 Task: Look for products in the category "Flatbreads" from Kontos only.
Action: Mouse moved to (25, 95)
Screenshot: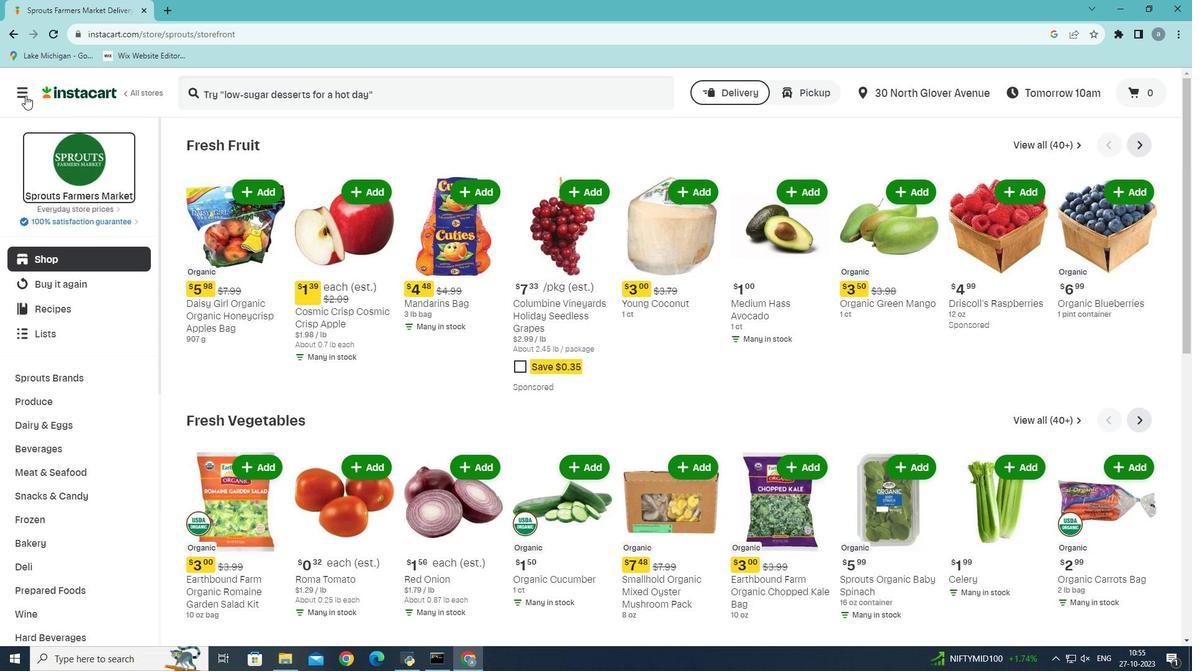 
Action: Mouse pressed left at (25, 95)
Screenshot: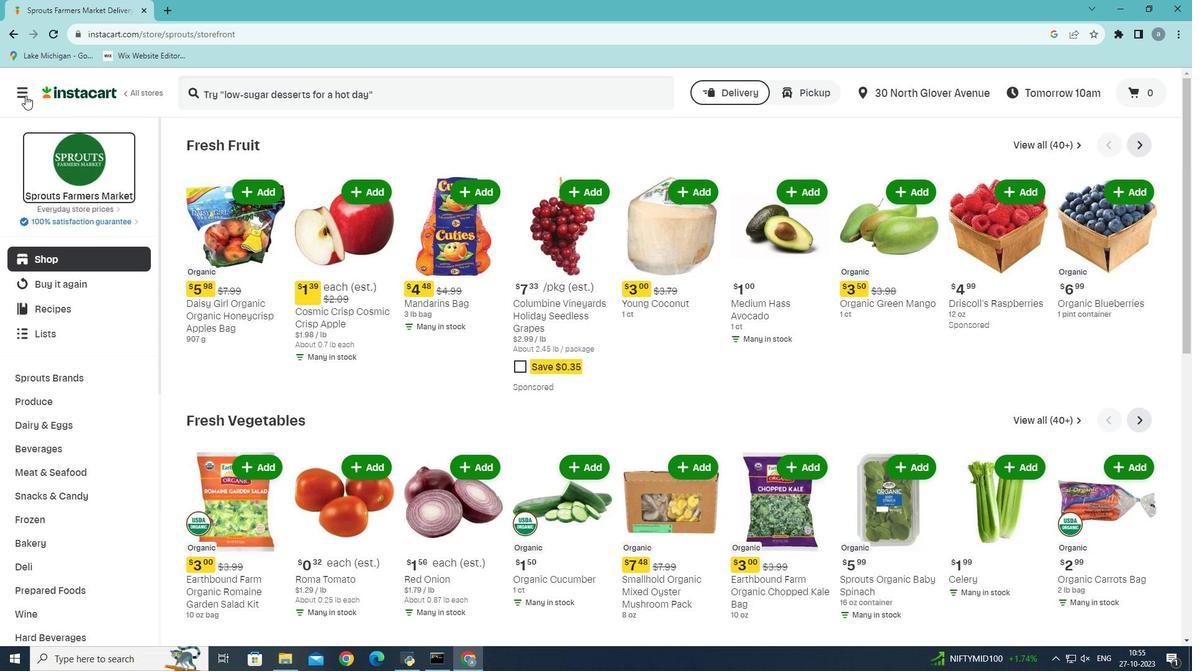 
Action: Mouse moved to (61, 359)
Screenshot: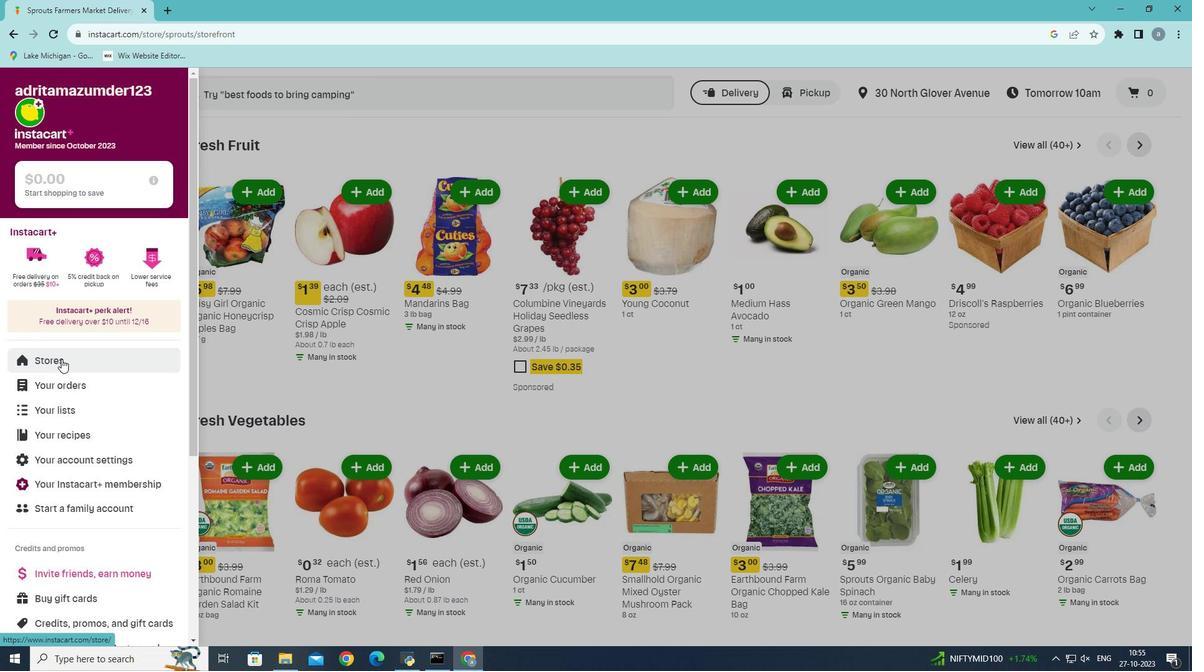 
Action: Mouse pressed left at (61, 359)
Screenshot: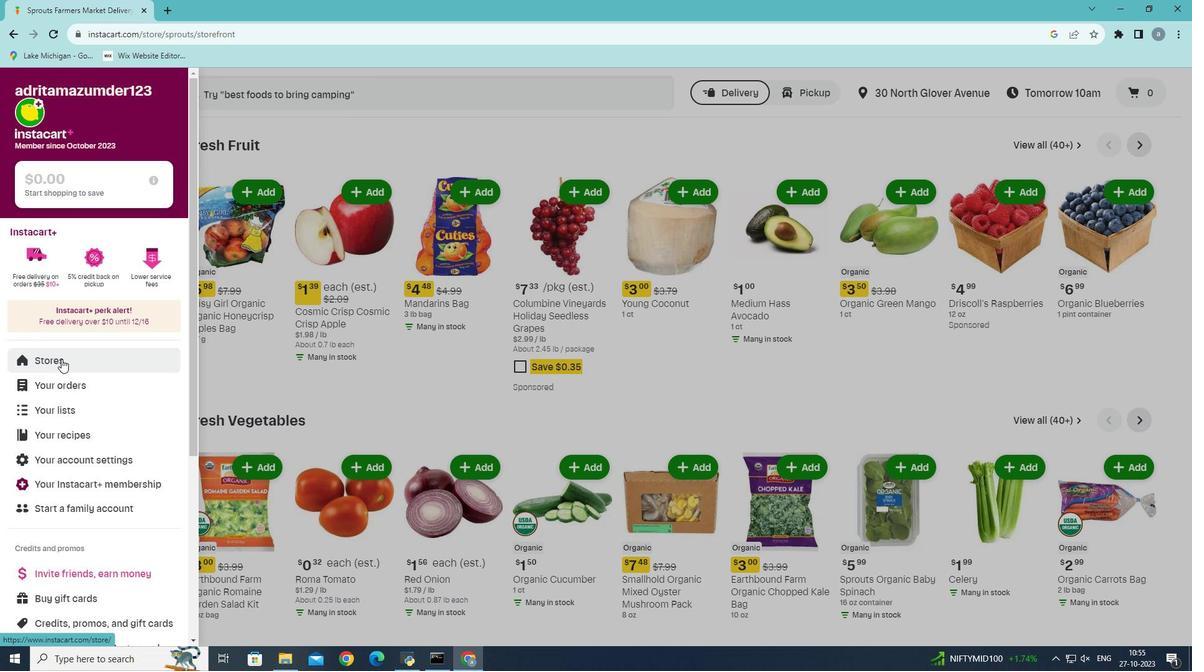 
Action: Mouse moved to (287, 134)
Screenshot: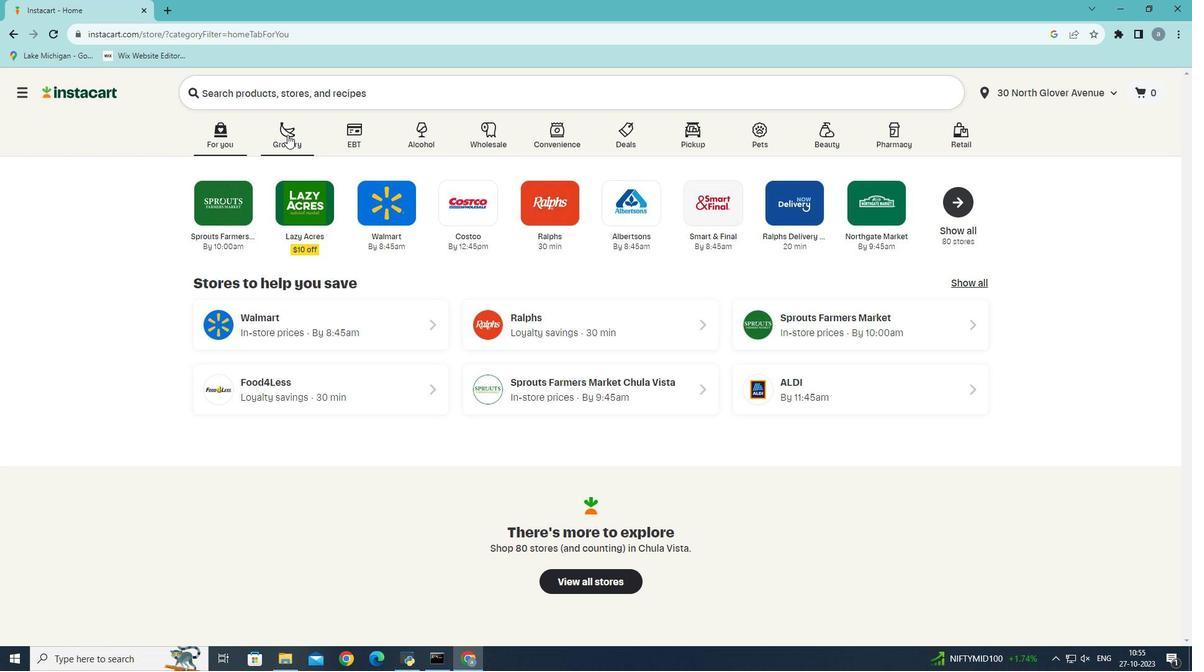 
Action: Mouse pressed left at (287, 134)
Screenshot: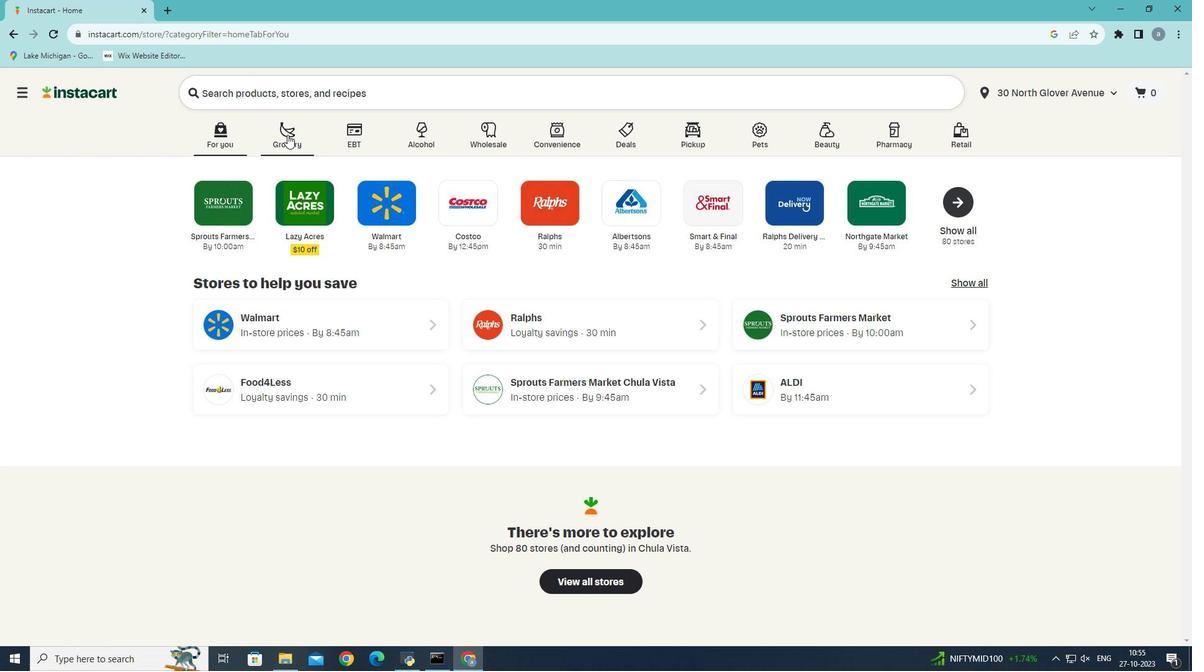 
Action: Mouse moved to (292, 350)
Screenshot: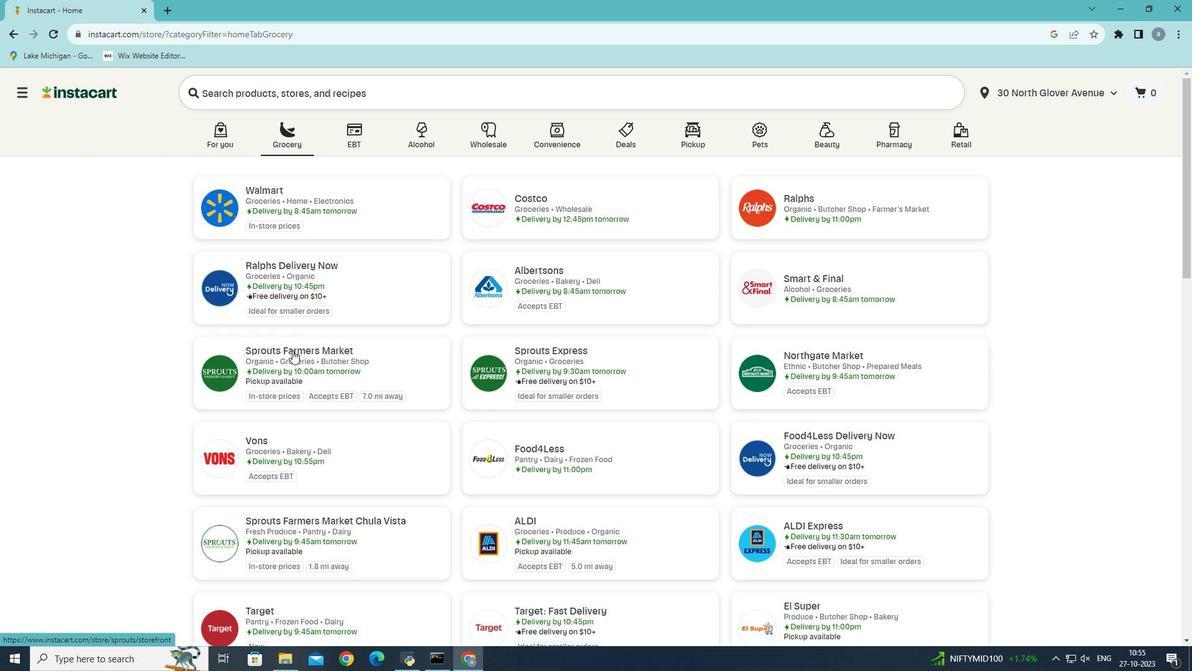 
Action: Mouse pressed left at (292, 350)
Screenshot: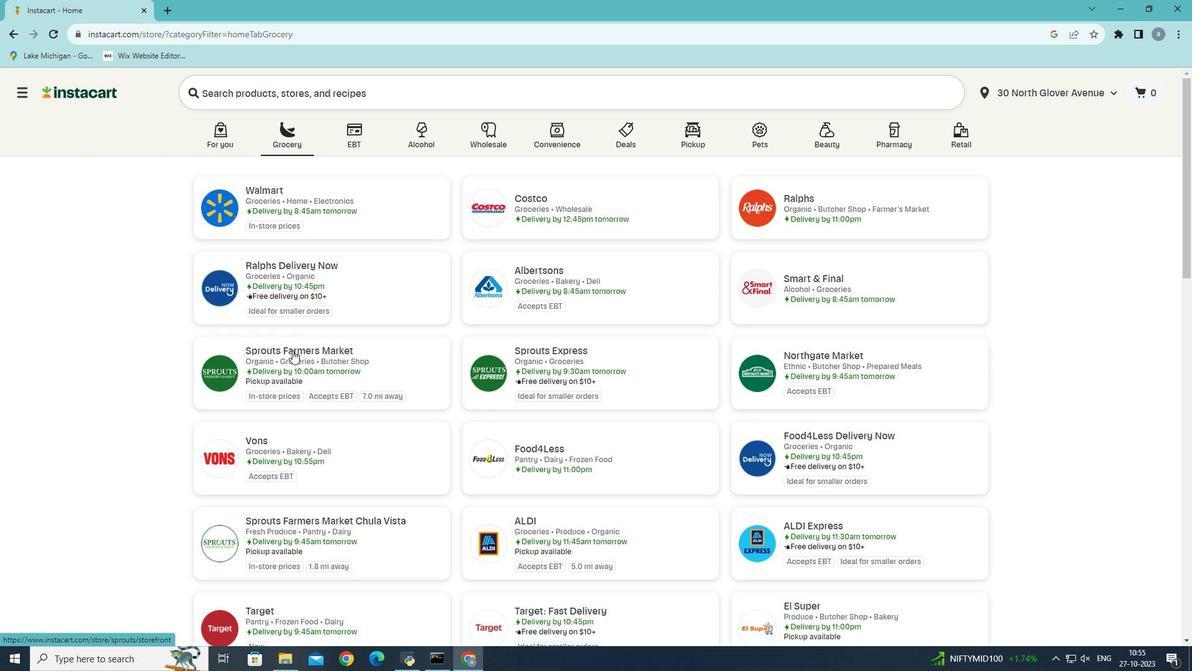 
Action: Mouse moved to (50, 541)
Screenshot: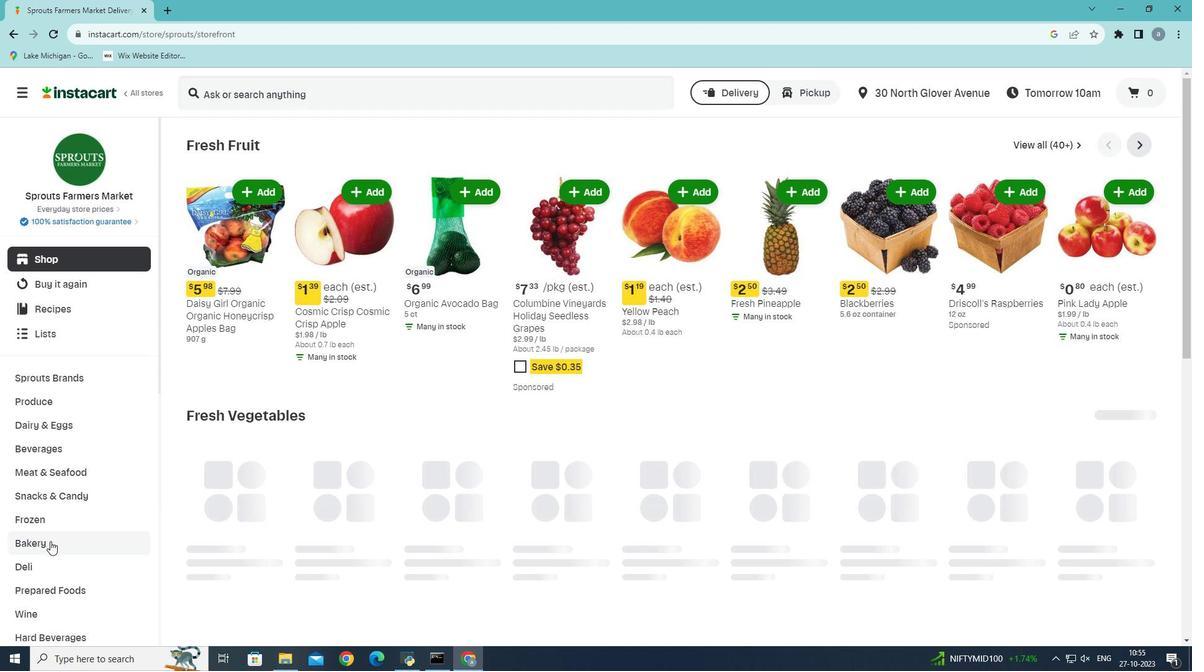 
Action: Mouse pressed left at (50, 541)
Screenshot: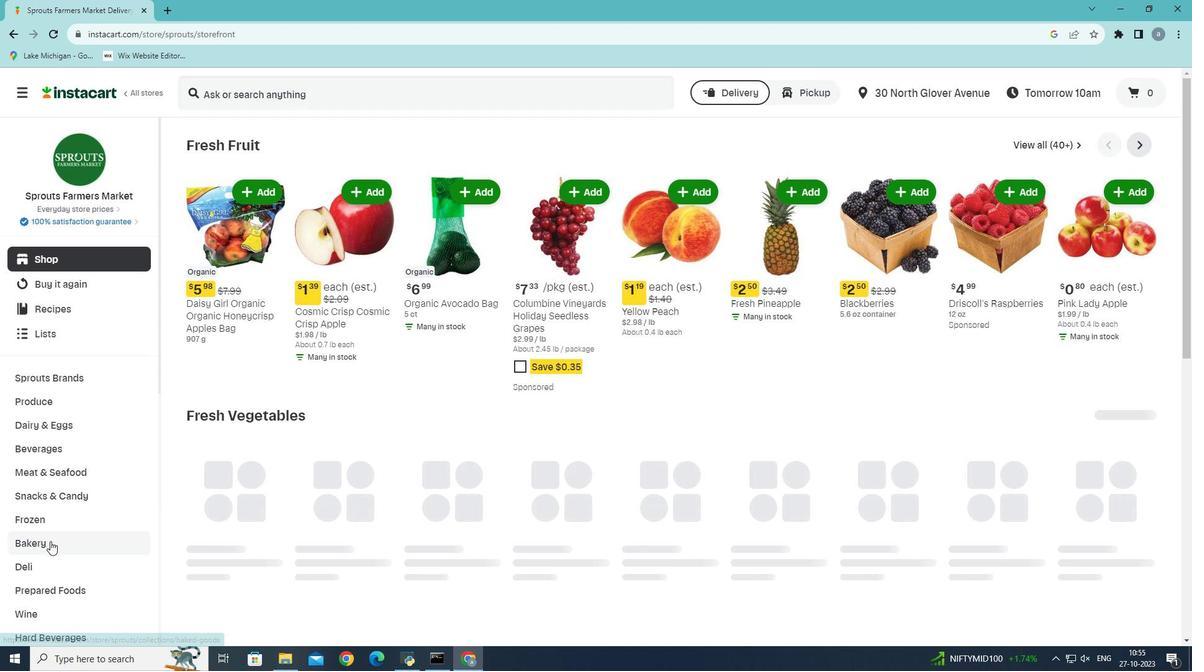 
Action: Mouse moved to (949, 182)
Screenshot: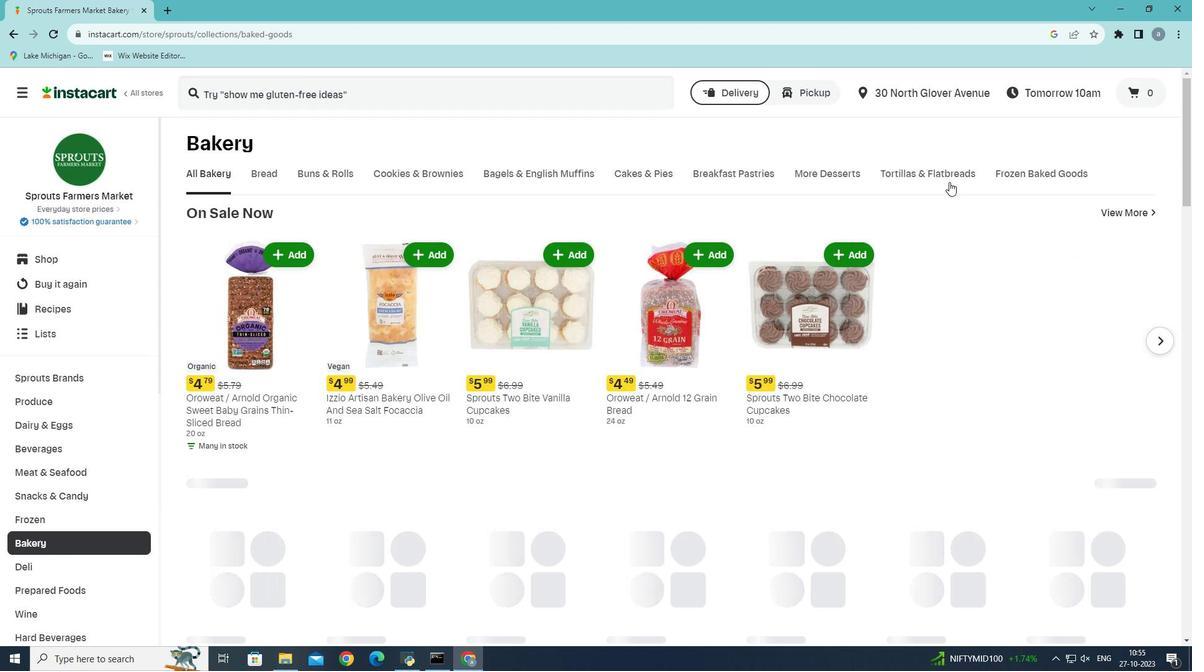 
Action: Mouse pressed left at (949, 182)
Screenshot: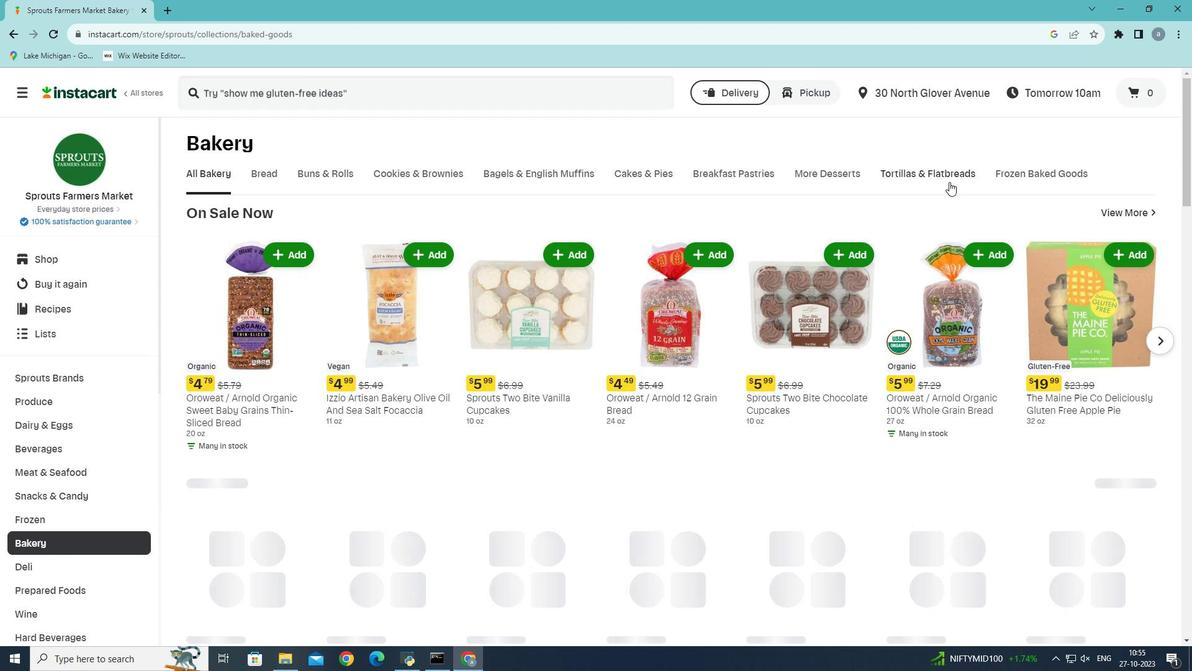 
Action: Mouse moved to (367, 232)
Screenshot: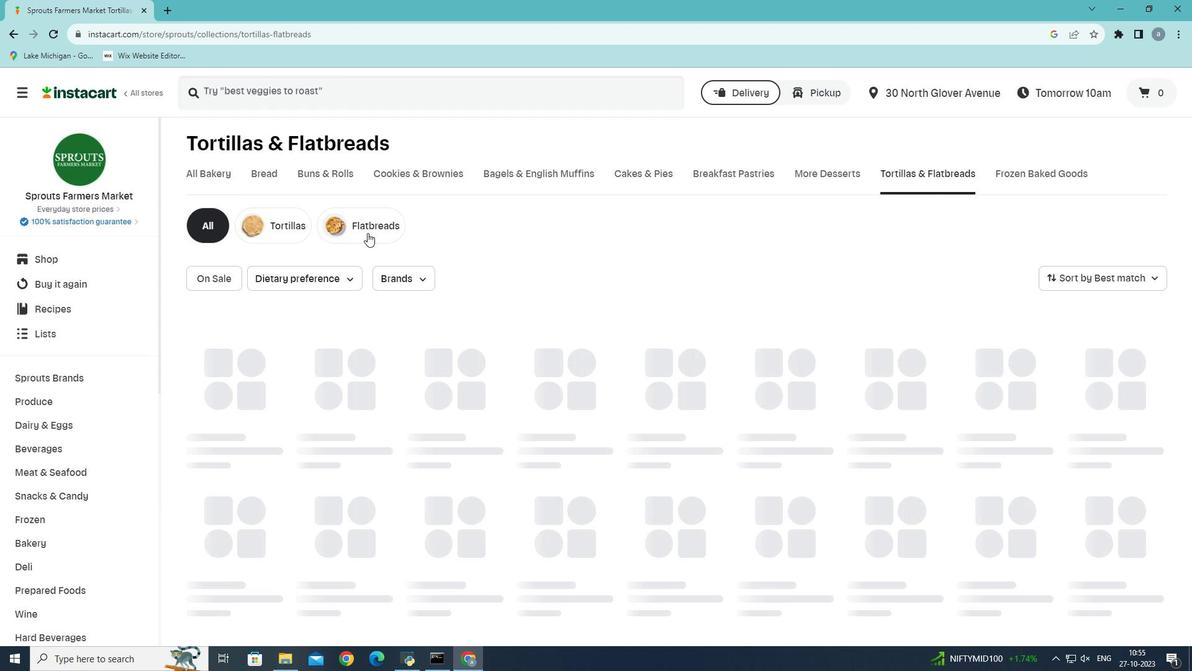 
Action: Mouse pressed left at (367, 232)
Screenshot: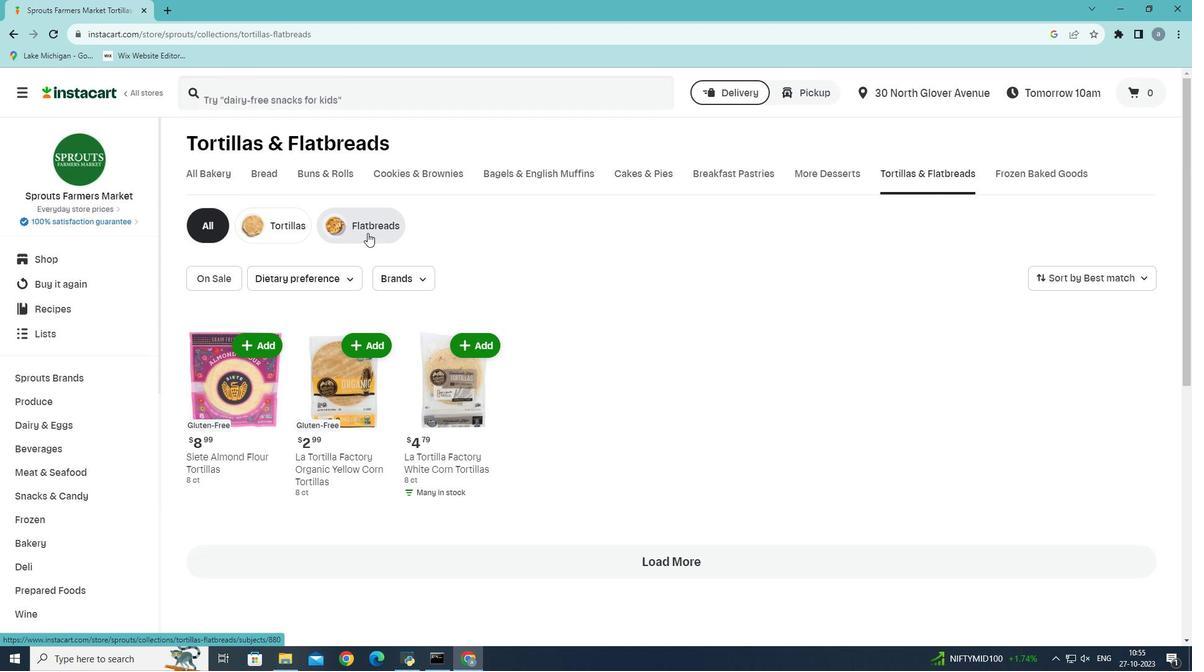 
Action: Mouse moved to (422, 280)
Screenshot: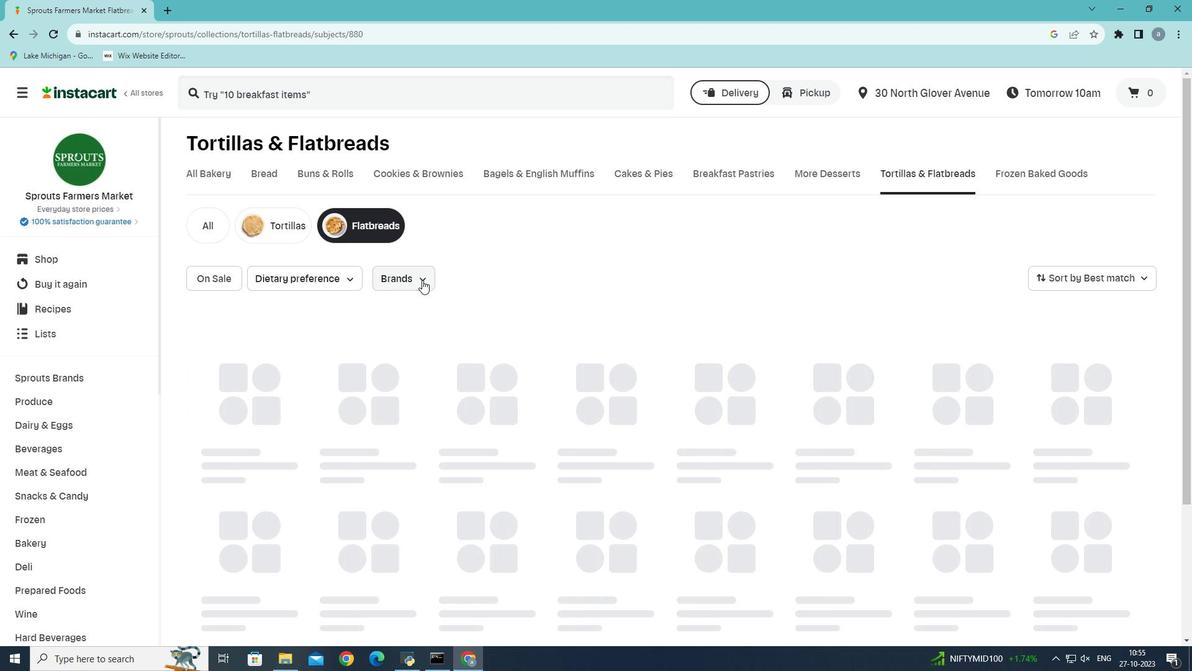 
Action: Mouse pressed left at (422, 280)
Screenshot: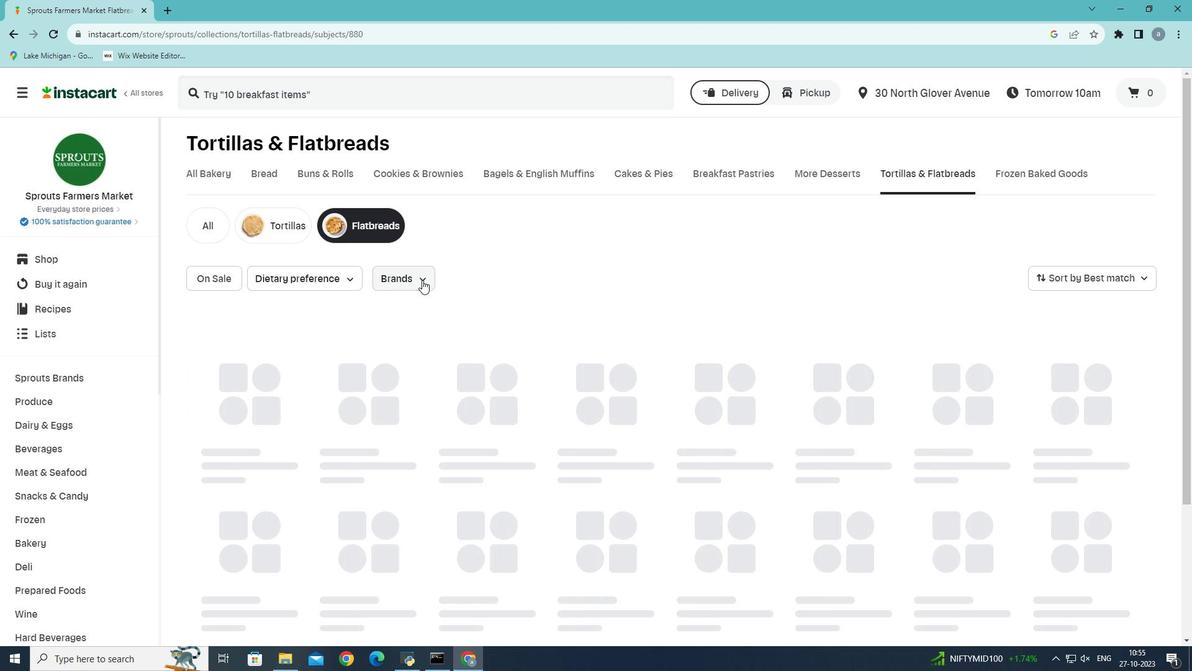 
Action: Mouse moved to (423, 323)
Screenshot: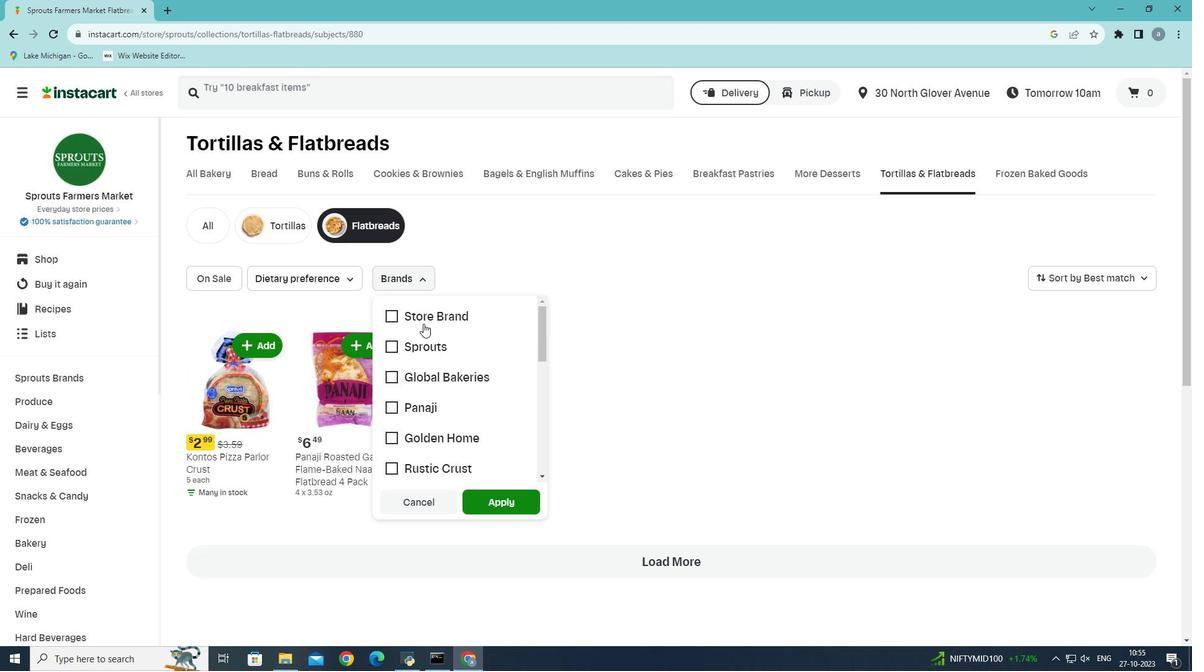 
Action: Mouse scrolled (423, 323) with delta (0, 0)
Screenshot: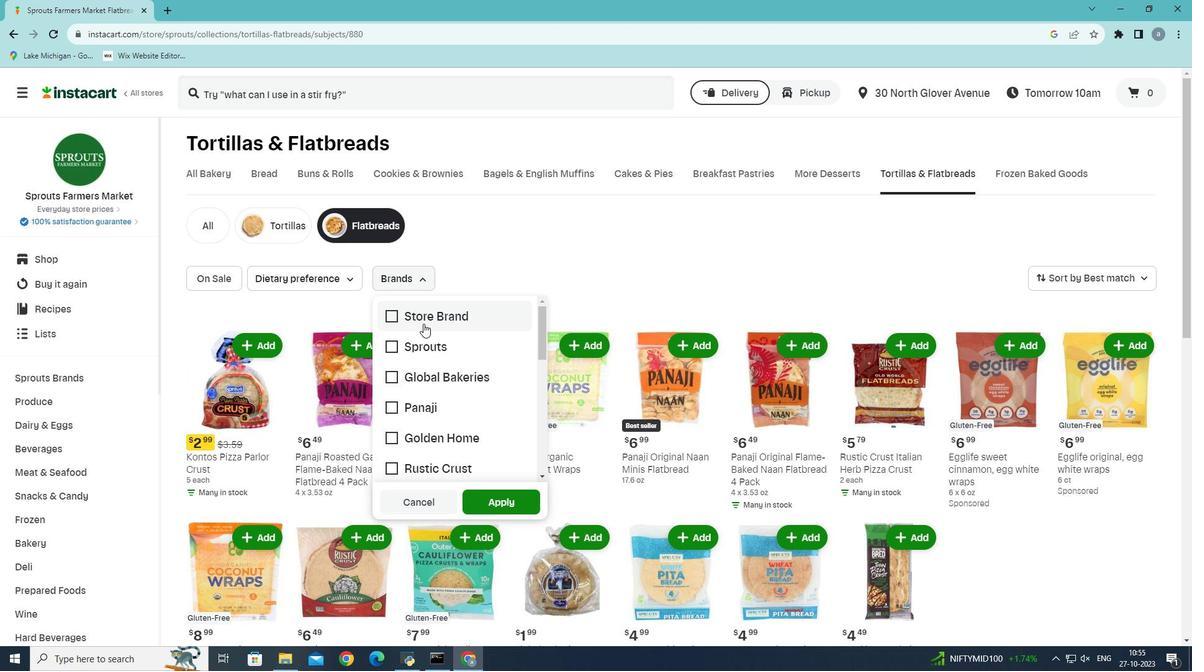 
Action: Mouse scrolled (423, 323) with delta (0, 0)
Screenshot: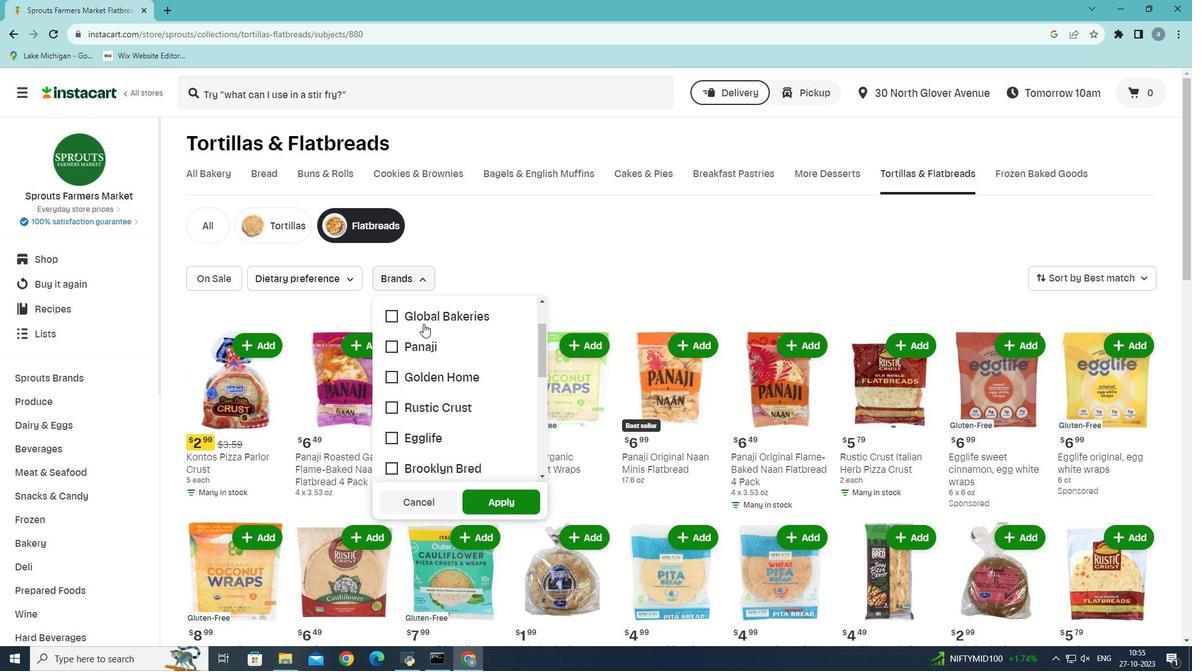 
Action: Mouse moved to (424, 323)
Screenshot: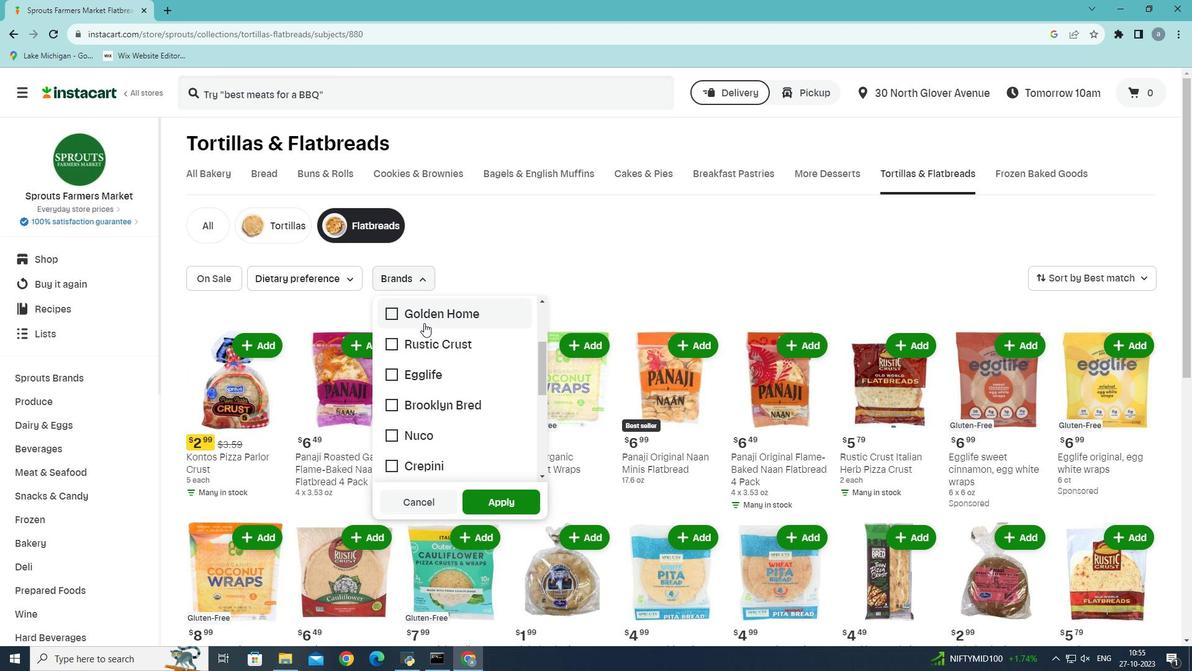 
Action: Mouse scrolled (424, 322) with delta (0, 0)
Screenshot: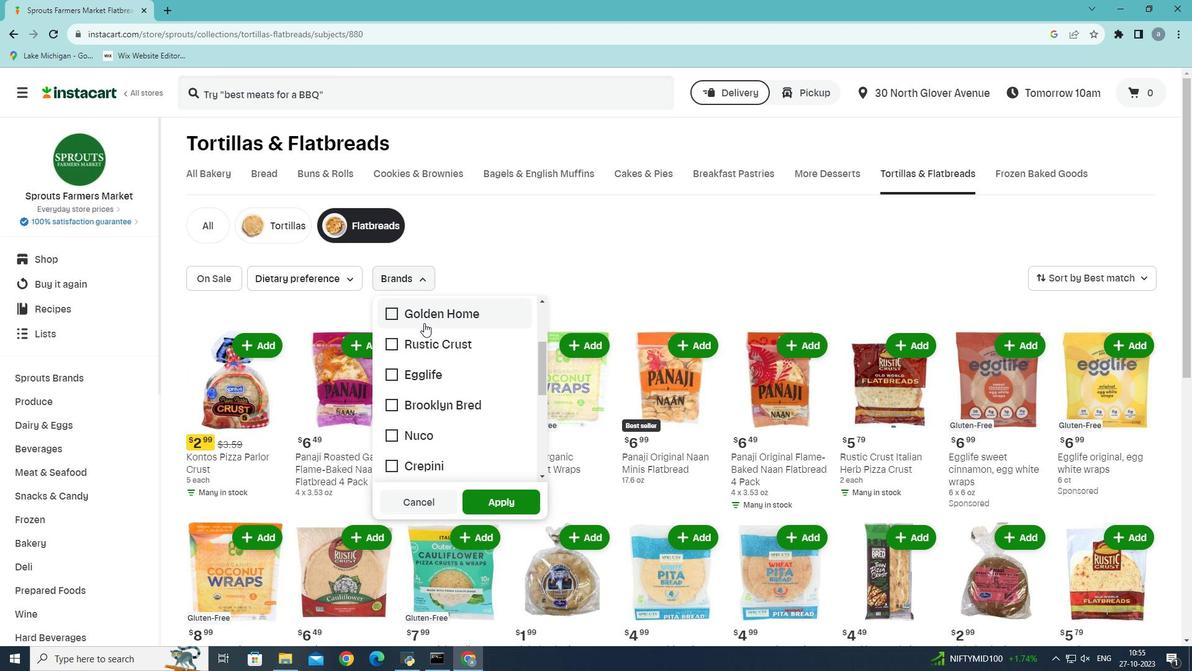 
Action: Mouse moved to (426, 322)
Screenshot: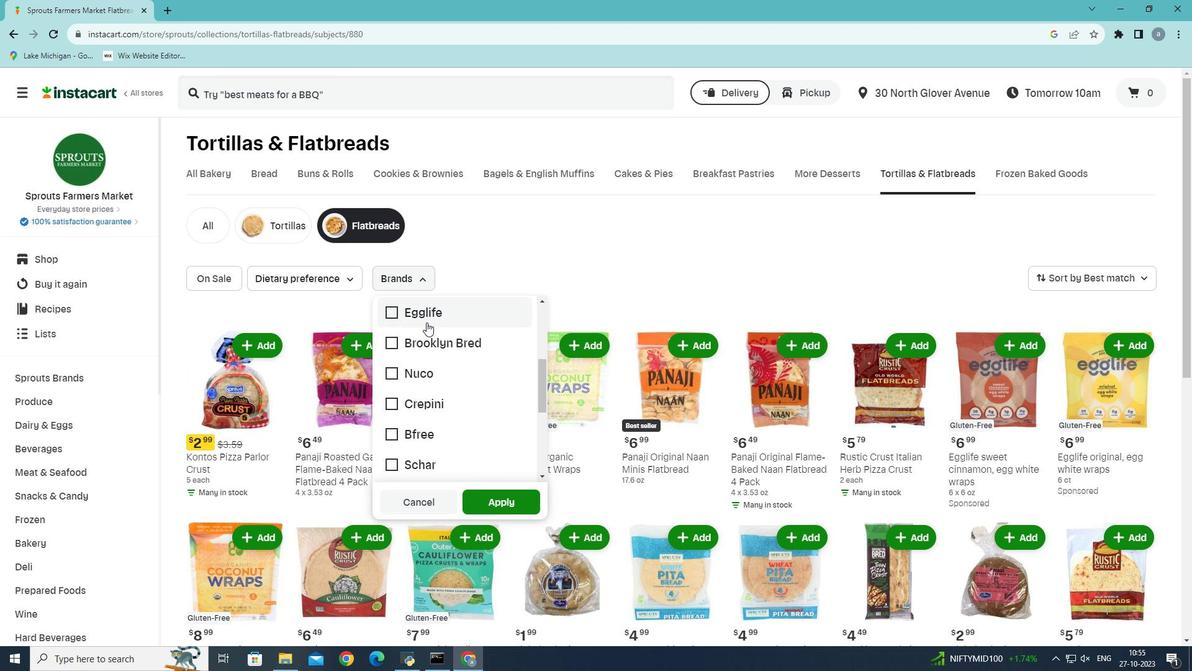 
Action: Mouse scrolled (426, 321) with delta (0, 0)
Screenshot: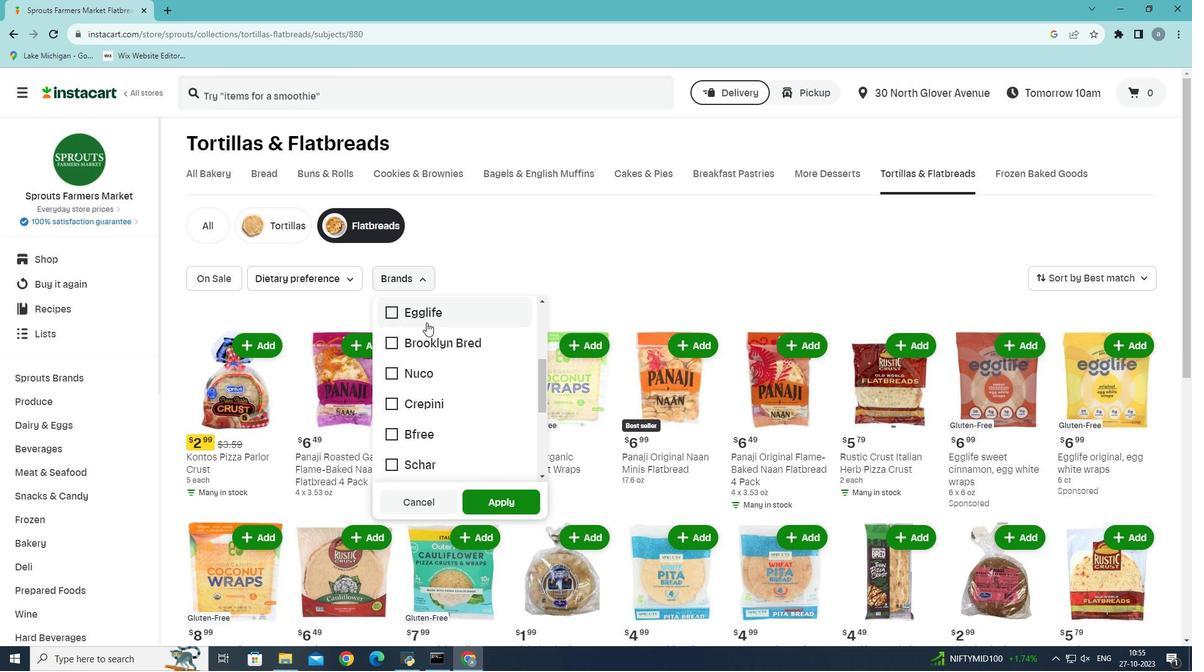 
Action: Mouse scrolled (426, 323) with delta (0, 0)
Screenshot: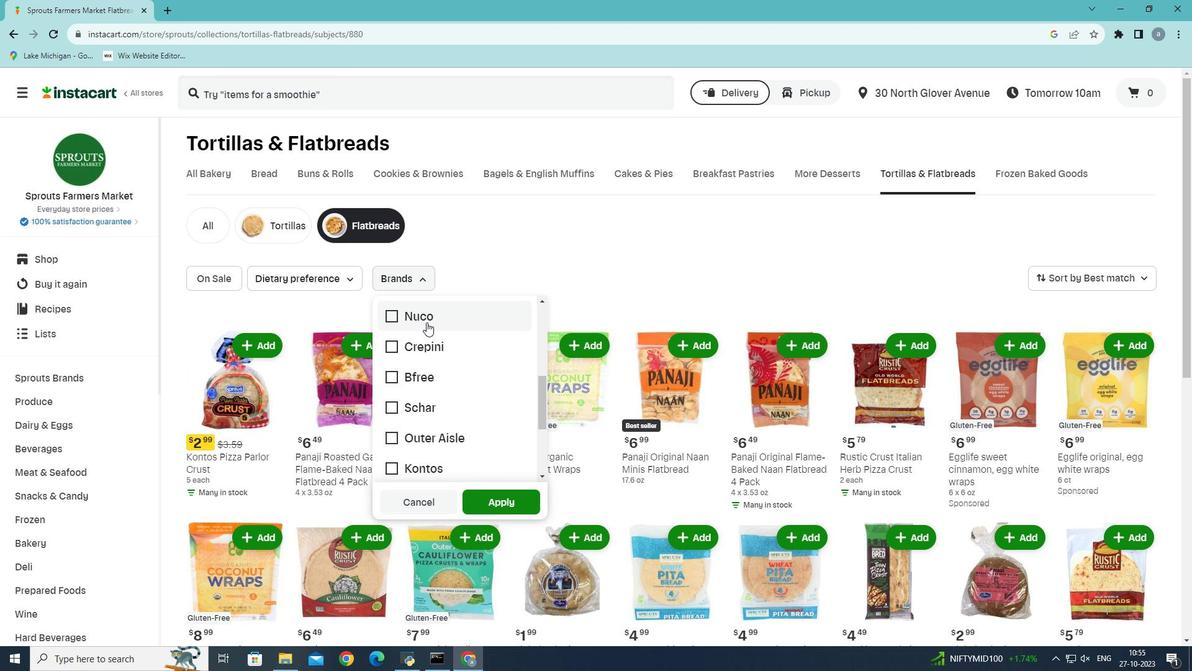 
Action: Mouse scrolled (426, 321) with delta (0, 0)
Screenshot: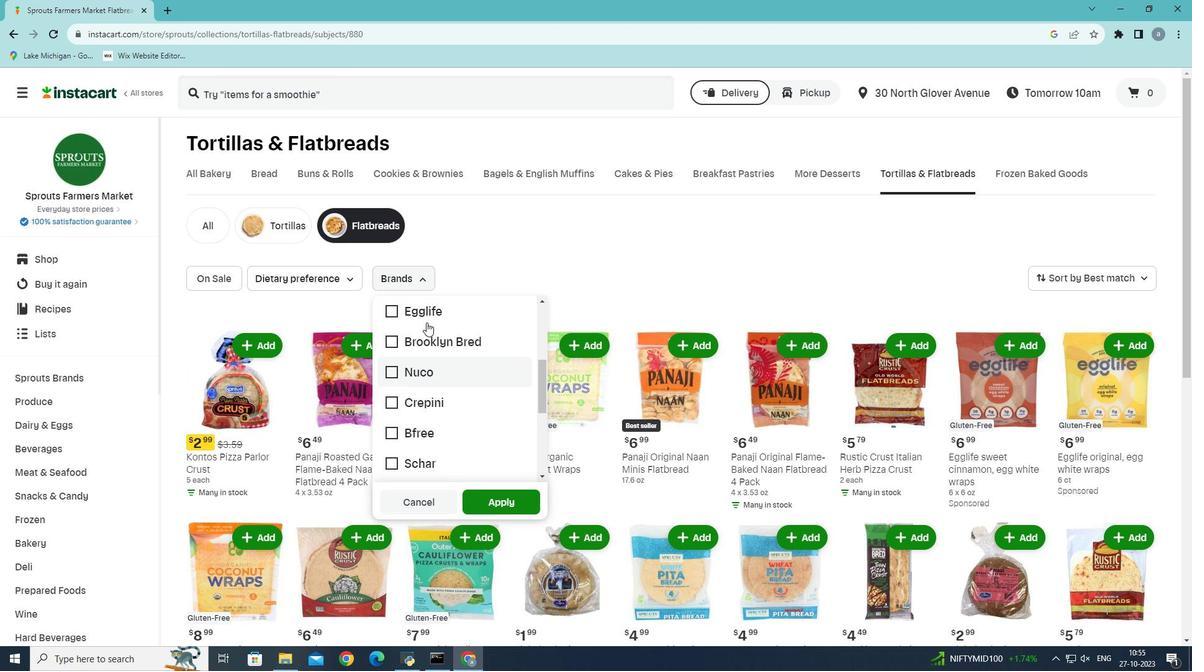 
Action: Mouse scrolled (426, 321) with delta (0, 0)
Screenshot: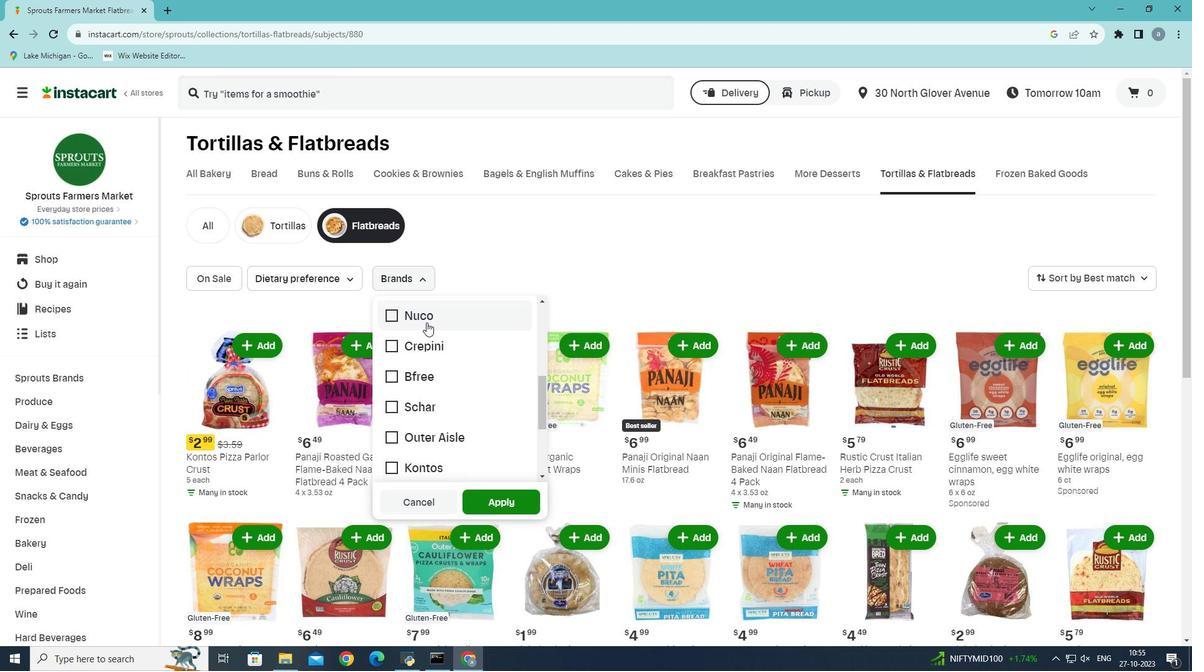 
Action: Mouse scrolled (426, 321) with delta (0, 0)
Screenshot: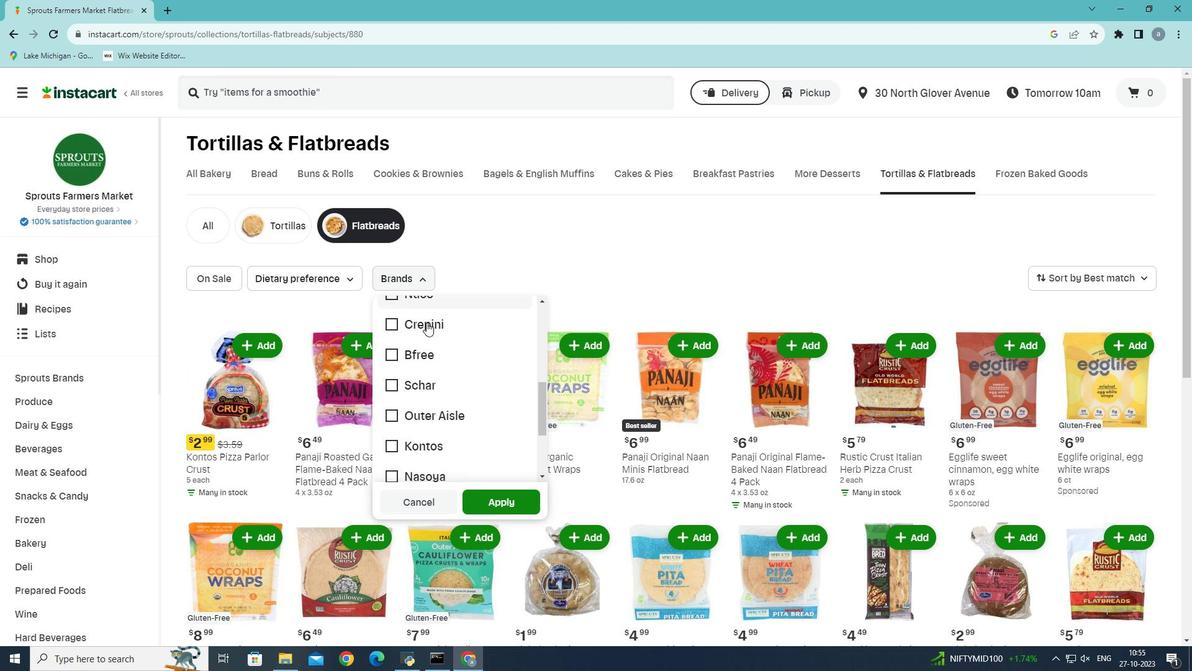 
Action: Mouse scrolled (426, 321) with delta (0, 0)
Screenshot: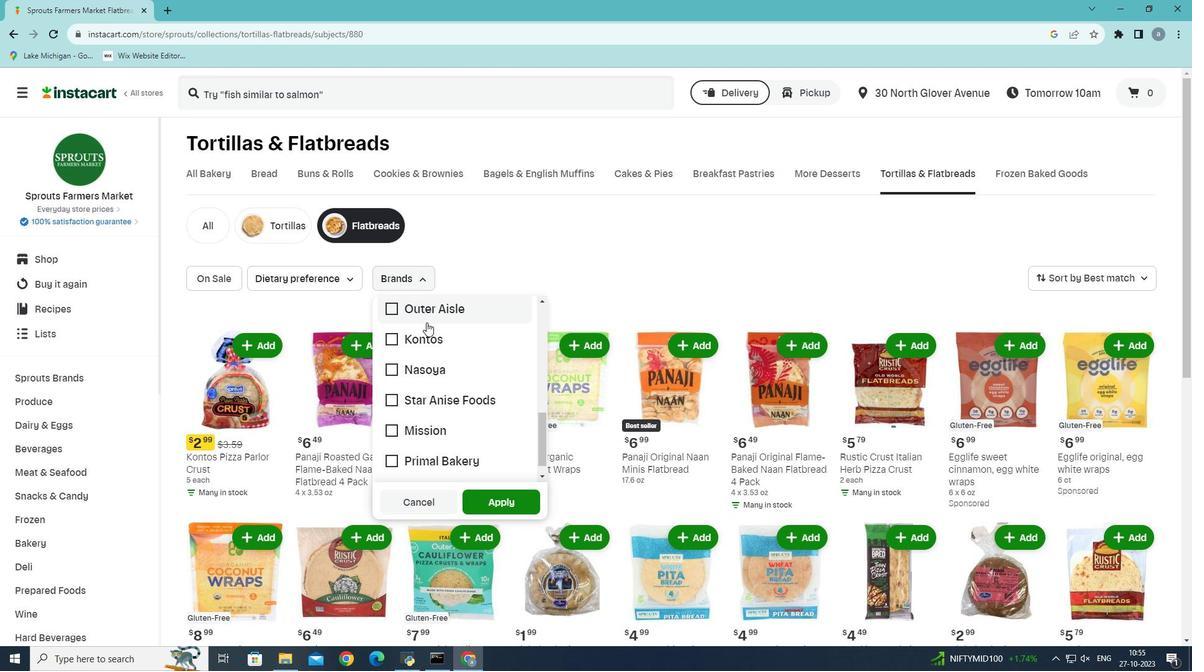 
Action: Mouse scrolled (426, 321) with delta (0, 0)
Screenshot: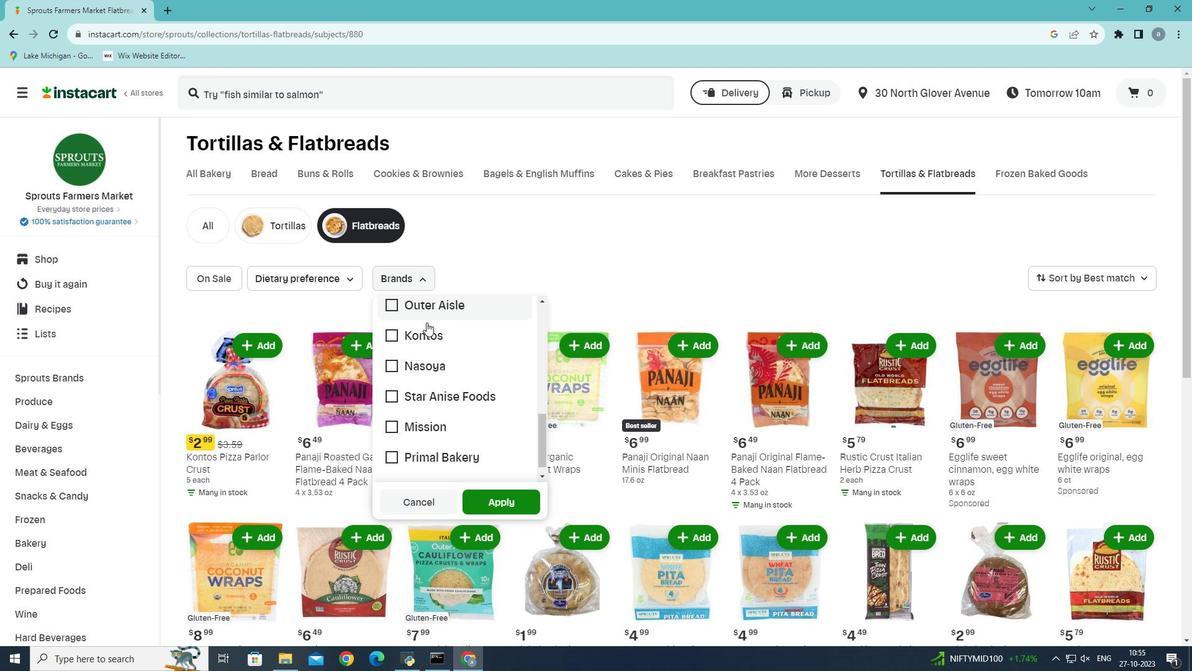 
Action: Mouse moved to (418, 382)
Screenshot: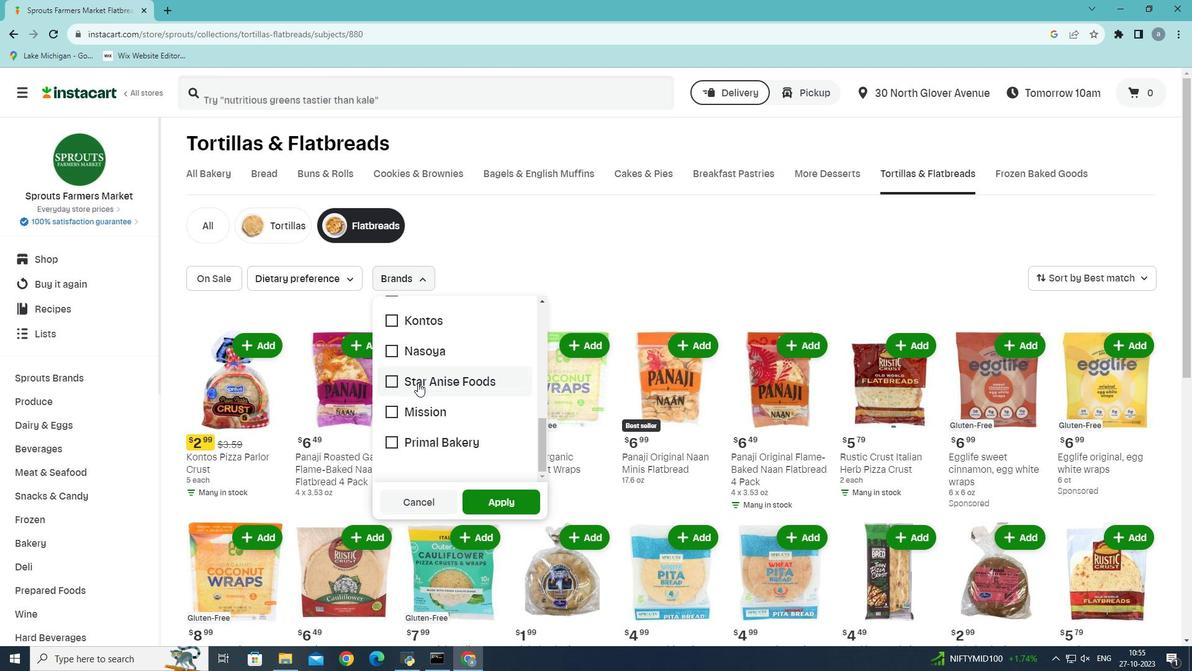 
Action: Mouse scrolled (418, 383) with delta (0, 0)
Screenshot: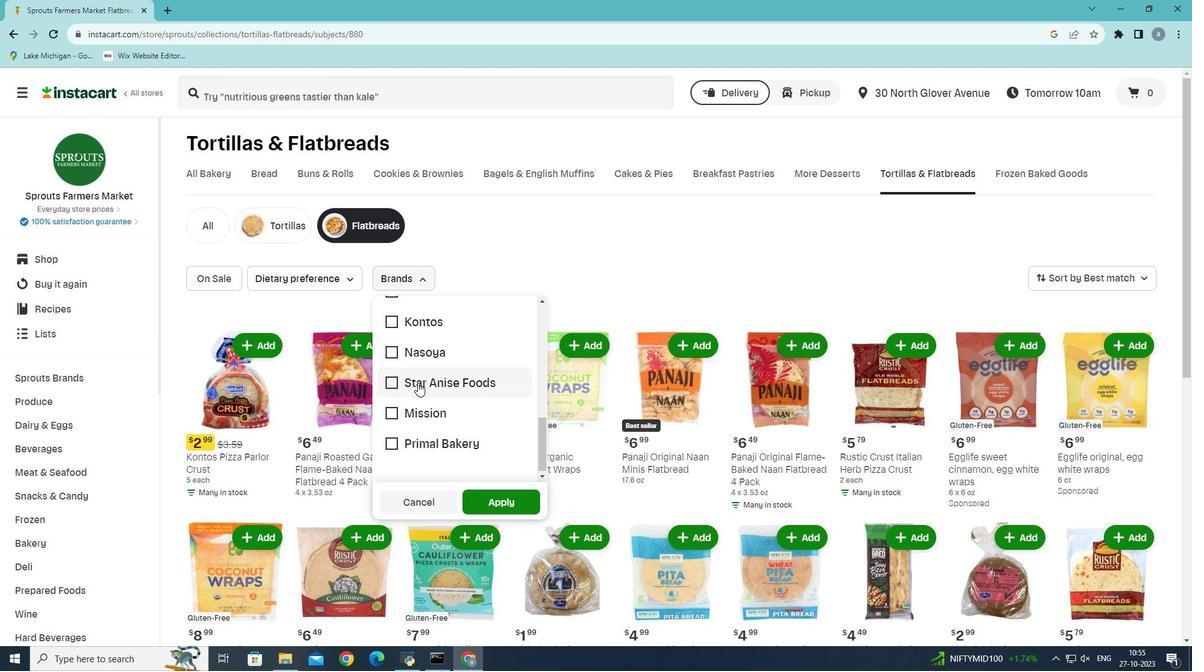 
Action: Mouse scrolled (418, 383) with delta (0, 0)
Screenshot: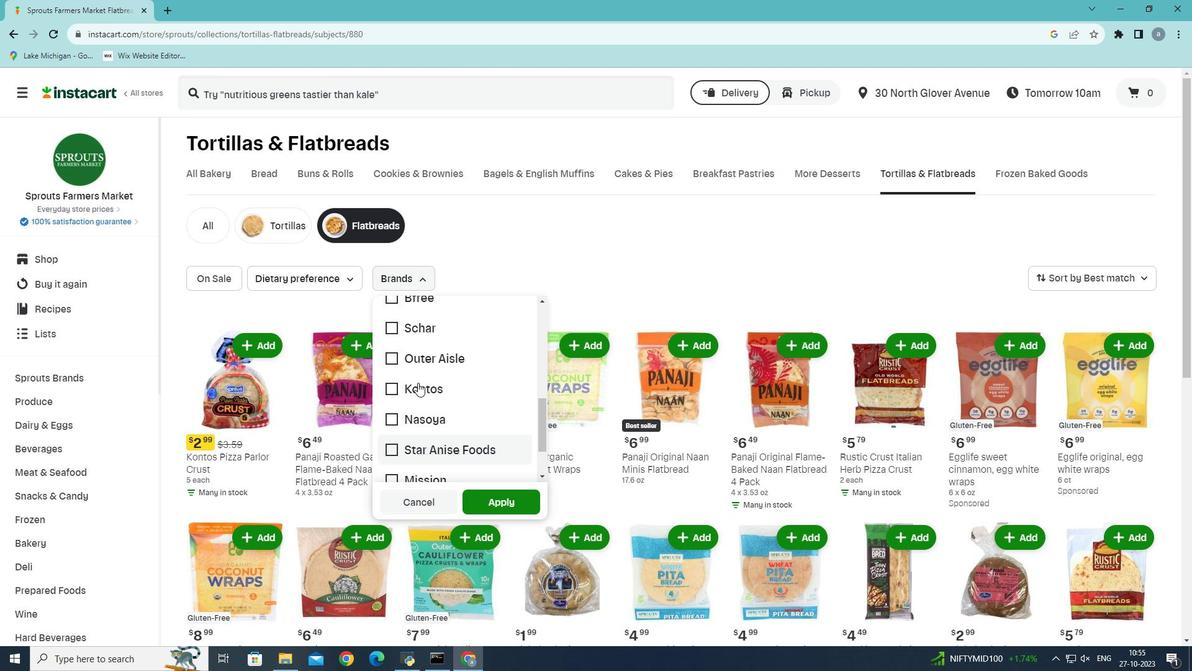 
Action: Mouse moved to (418, 381)
Screenshot: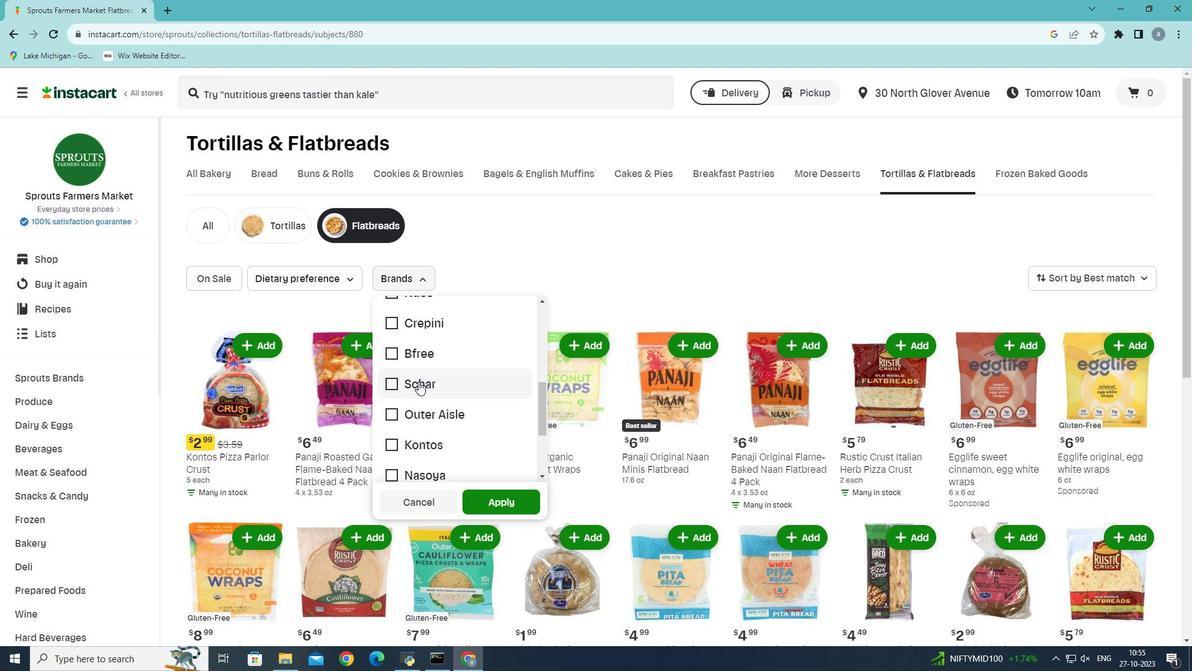 
Action: Mouse scrolled (418, 382) with delta (0, 0)
Screenshot: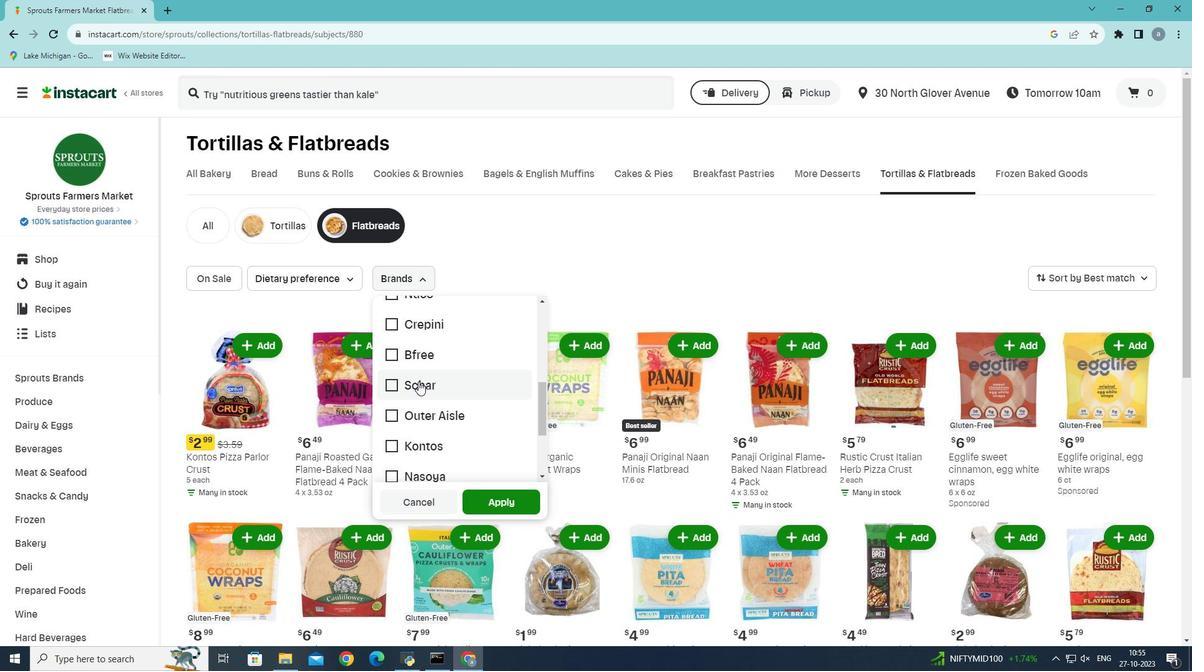 
Action: Mouse scrolled (418, 382) with delta (0, 0)
Screenshot: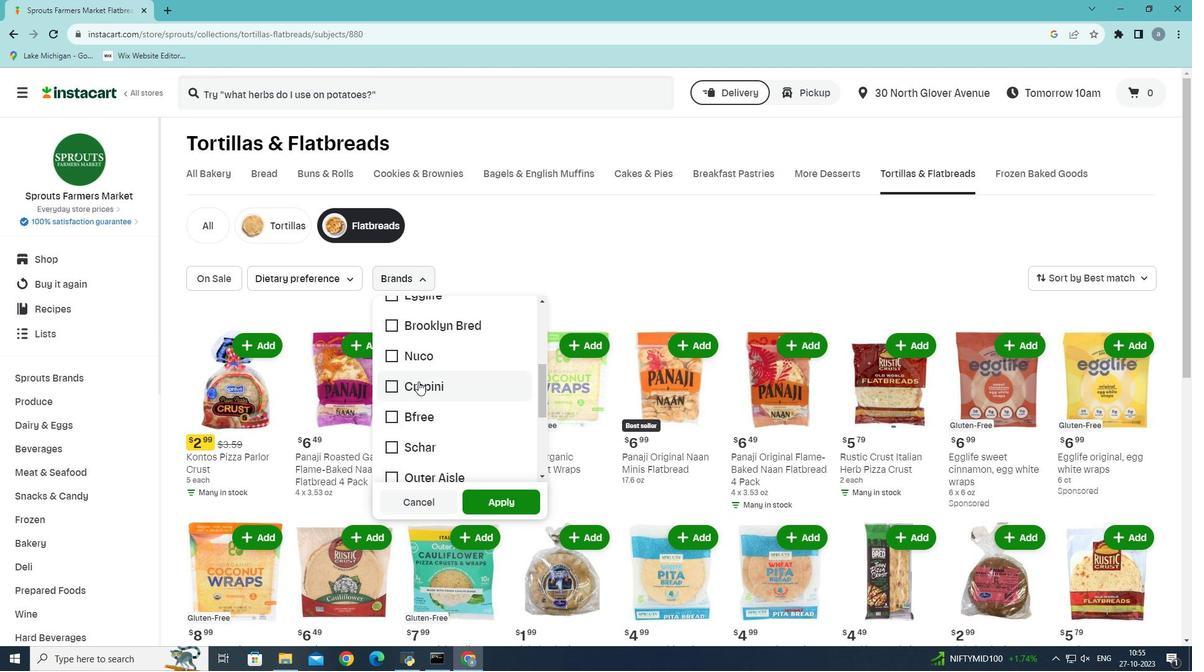 
Action: Mouse moved to (421, 379)
Screenshot: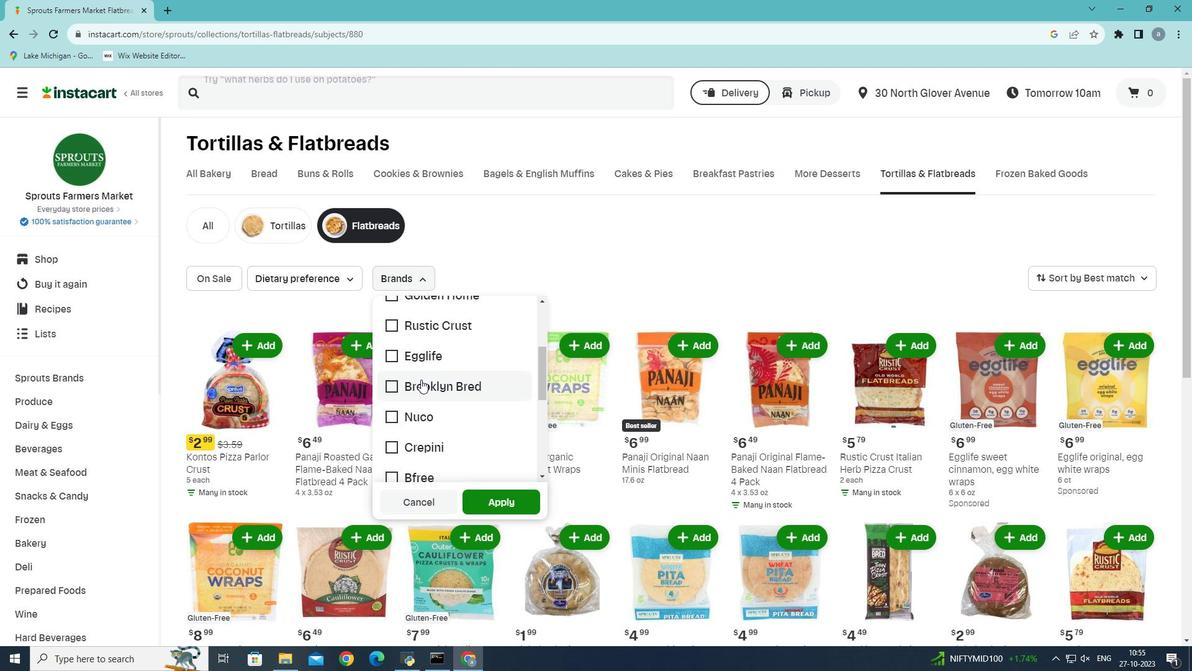 
Action: Mouse scrolled (421, 380) with delta (0, 0)
Screenshot: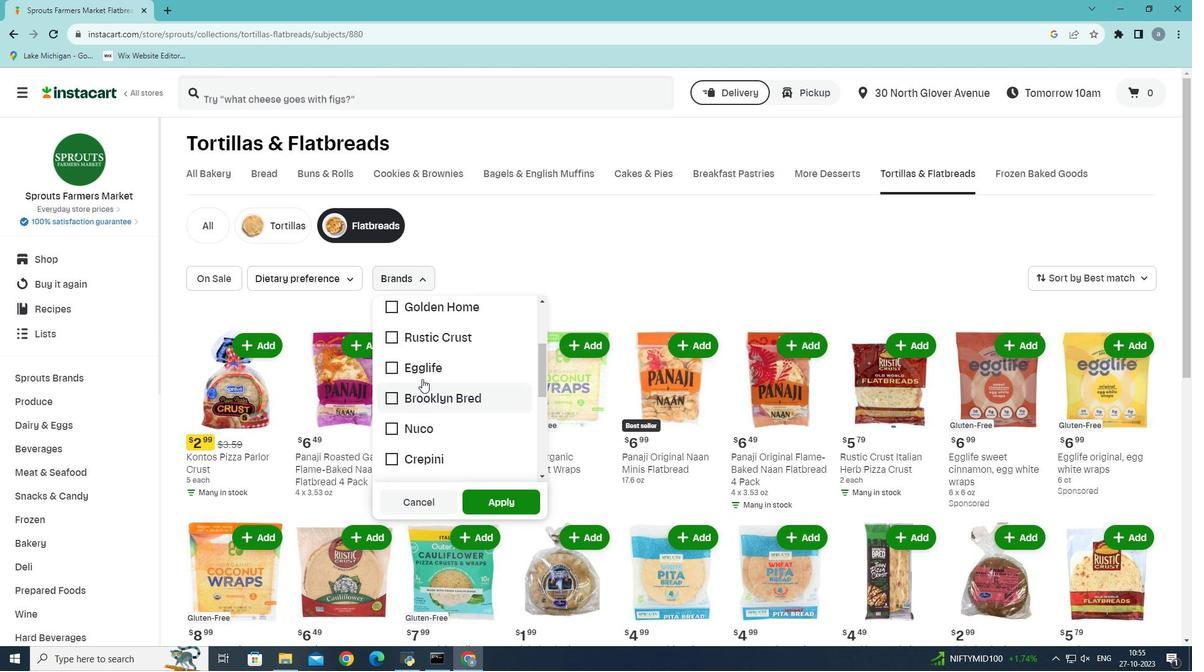 
Action: Mouse moved to (423, 377)
Screenshot: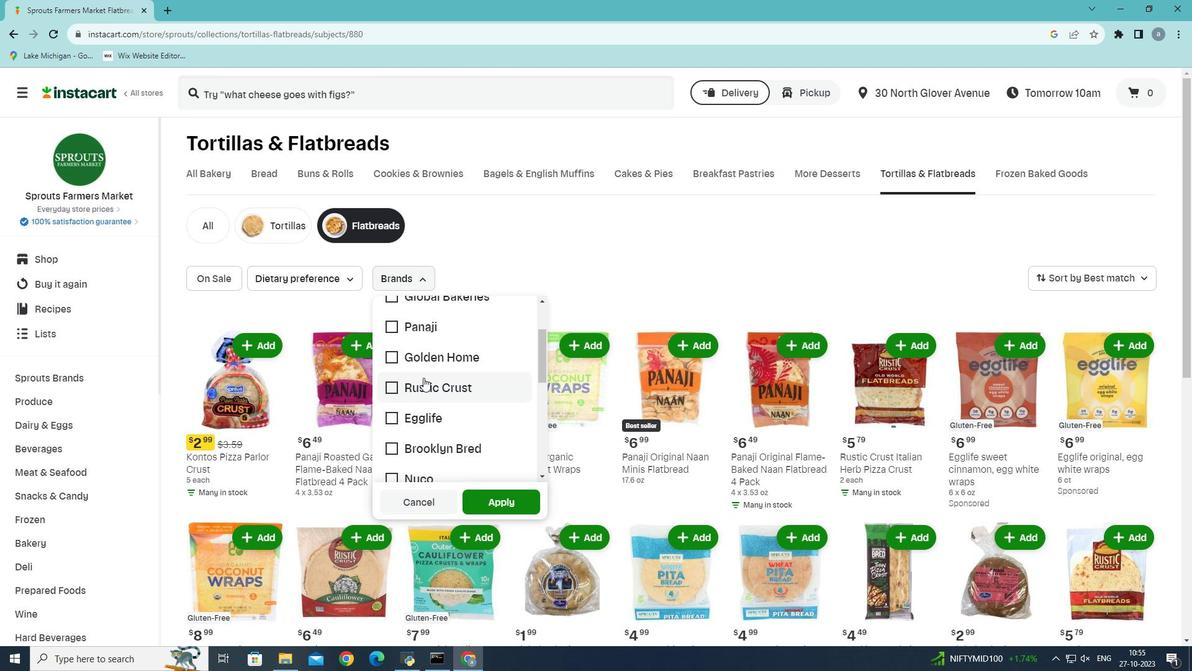 
Action: Mouse scrolled (423, 378) with delta (0, 0)
Screenshot: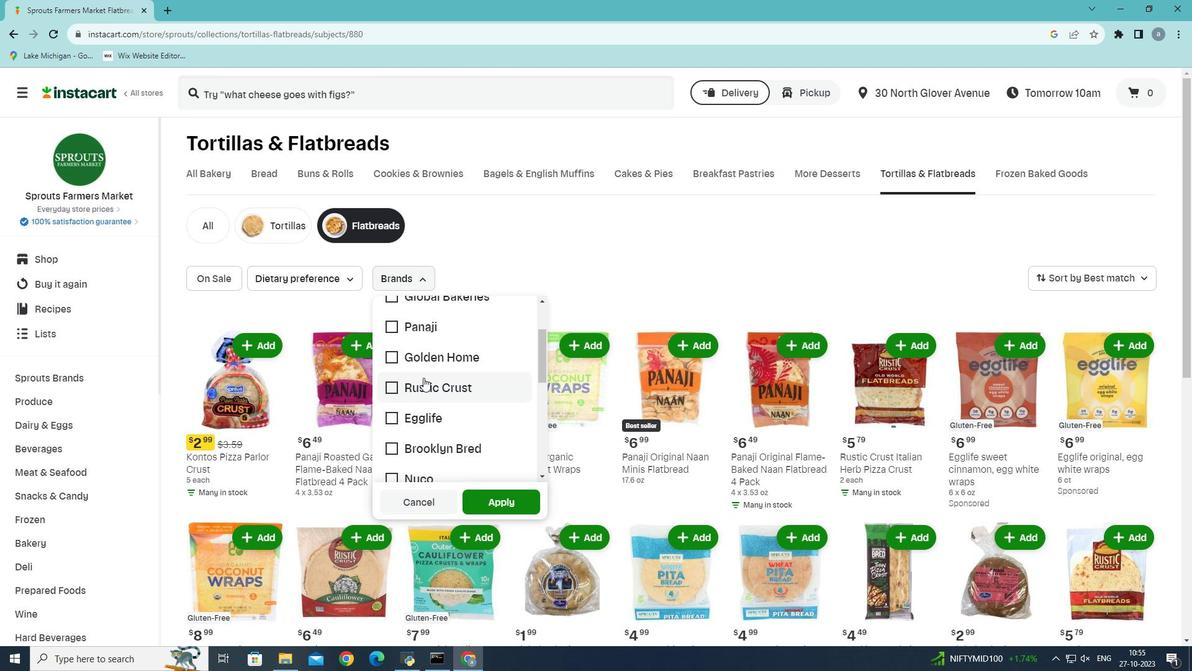 
Action: Mouse moved to (425, 374)
Screenshot: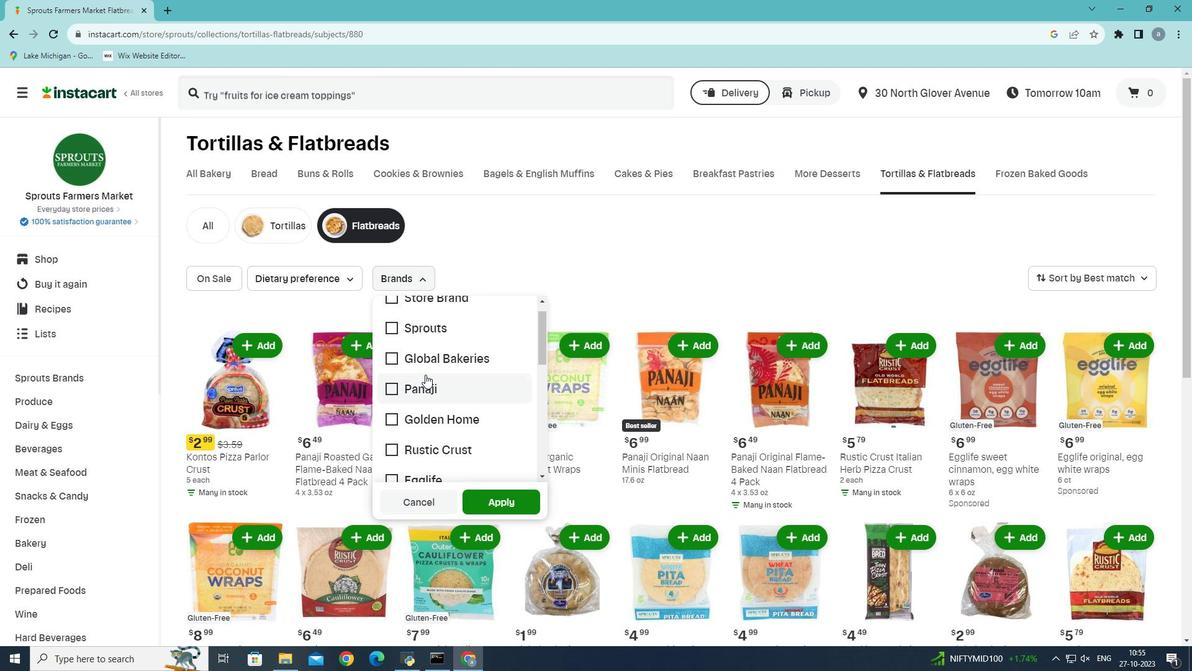 
Action: Mouse scrolled (425, 375) with delta (0, 0)
Screenshot: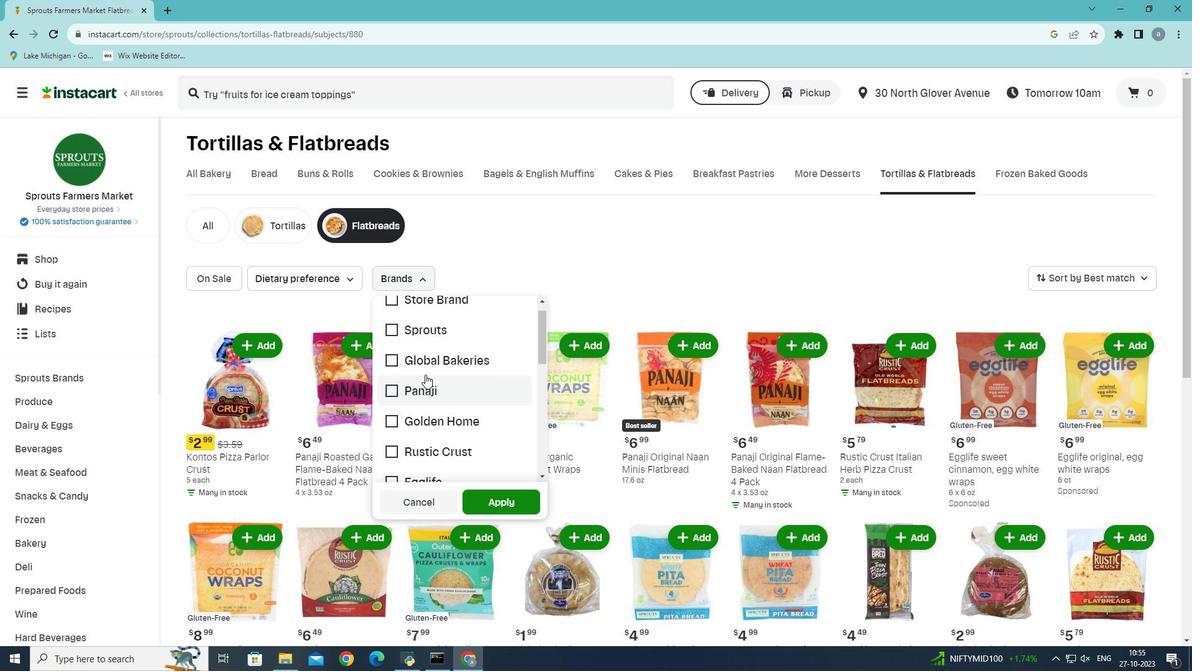 
Action: Mouse moved to (426, 374)
Screenshot: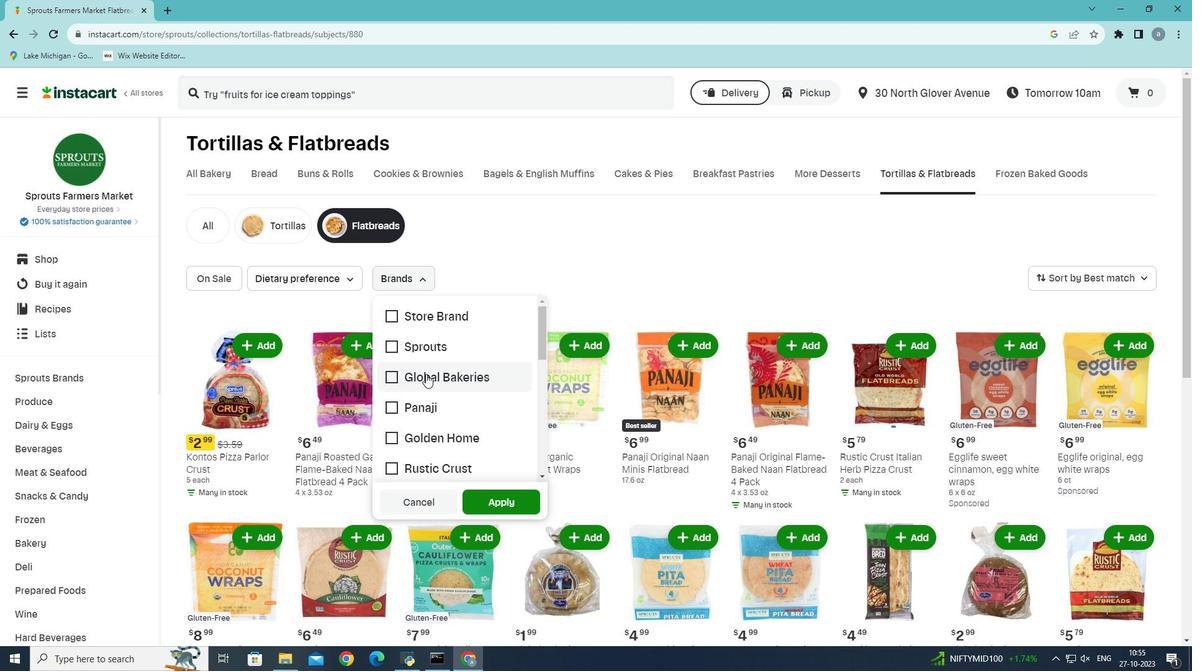 
Action: Mouse scrolled (426, 374) with delta (0, 0)
Screenshot: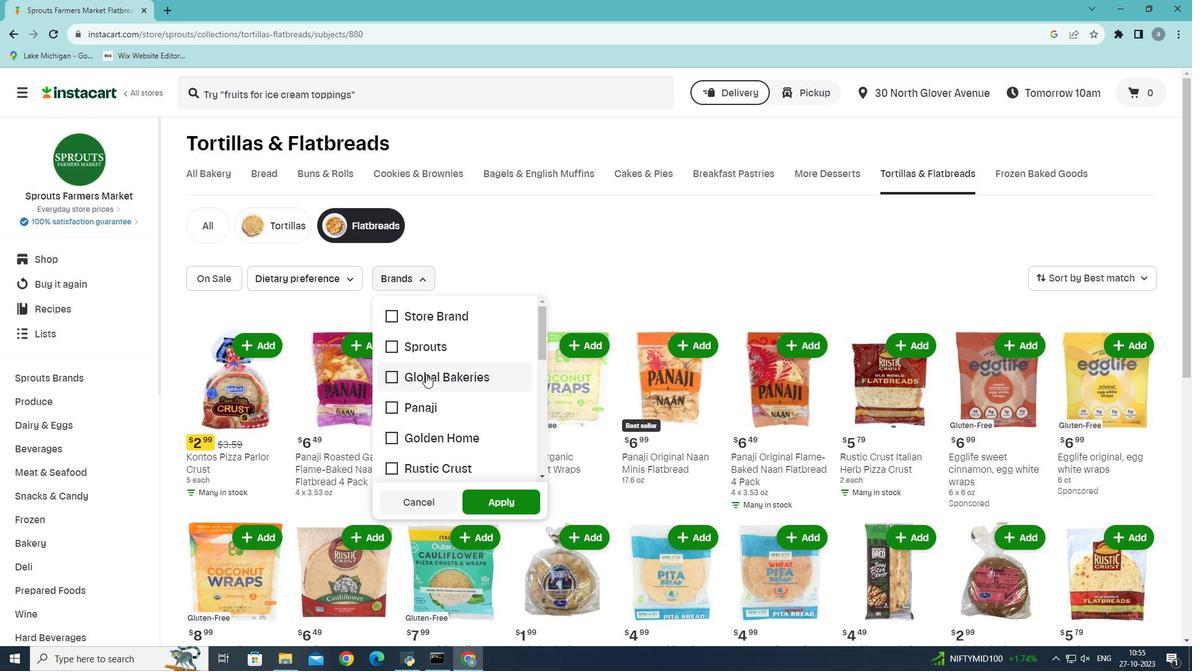 
Action: Mouse moved to (426, 373)
Screenshot: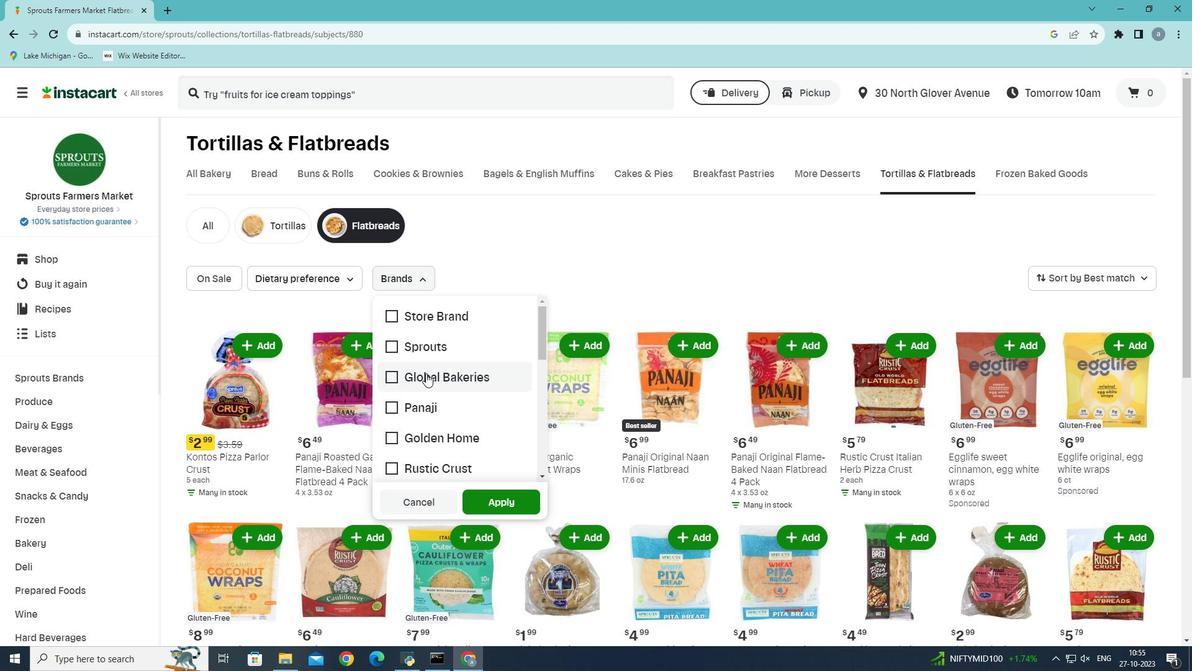 
Action: Mouse scrolled (426, 374) with delta (0, 0)
Screenshot: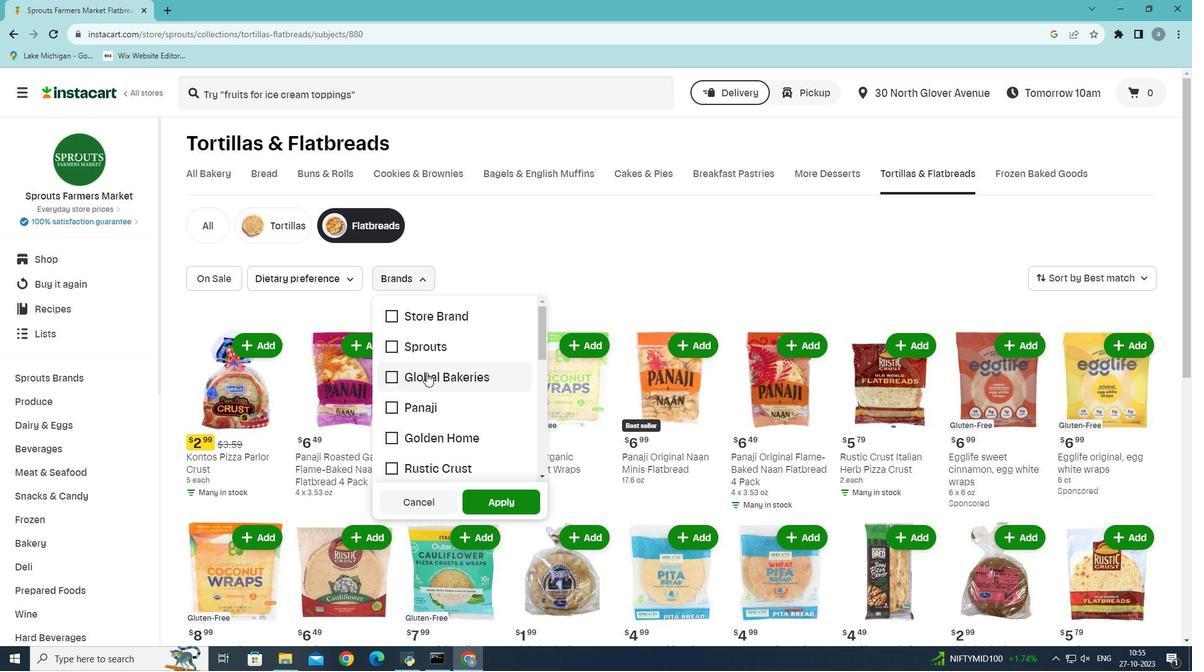 
Action: Mouse moved to (422, 371)
Screenshot: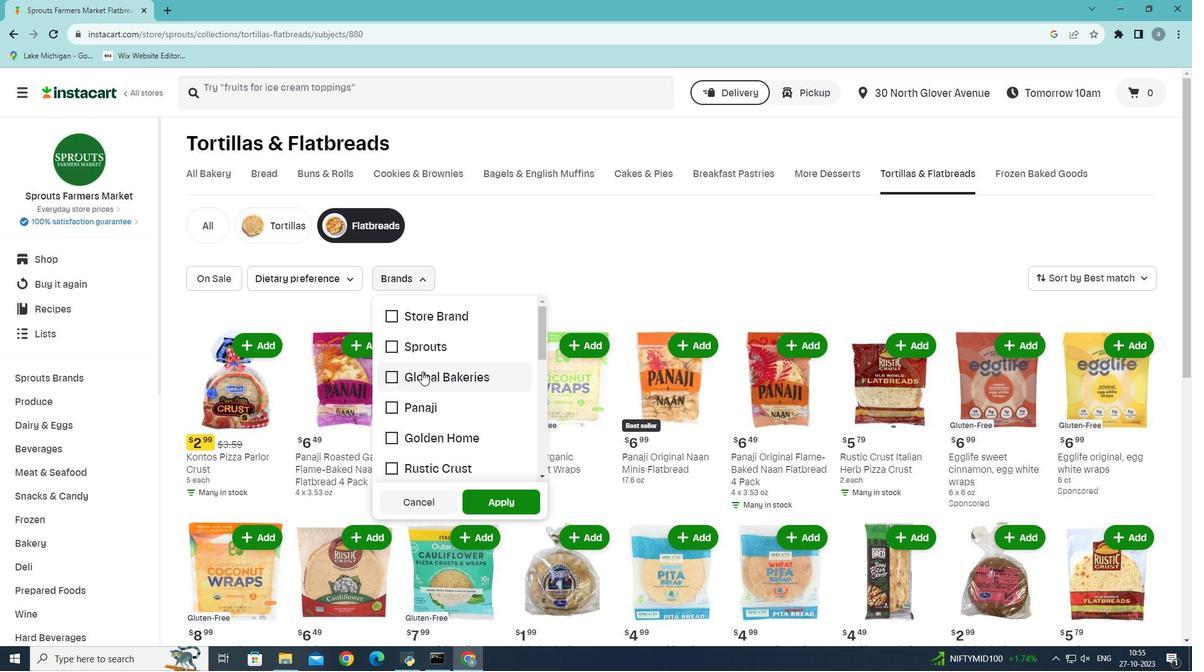 
